 Task: For heading Calibri with Bold.  font size for heading24,  'Change the font style of data to'Bell MT.  and font size to 16,  Change the alignment of both headline & data to Align middle & Align Center.  In the sheet  Financial Tracking Spreadsheet
Action: Mouse moved to (118, 125)
Screenshot: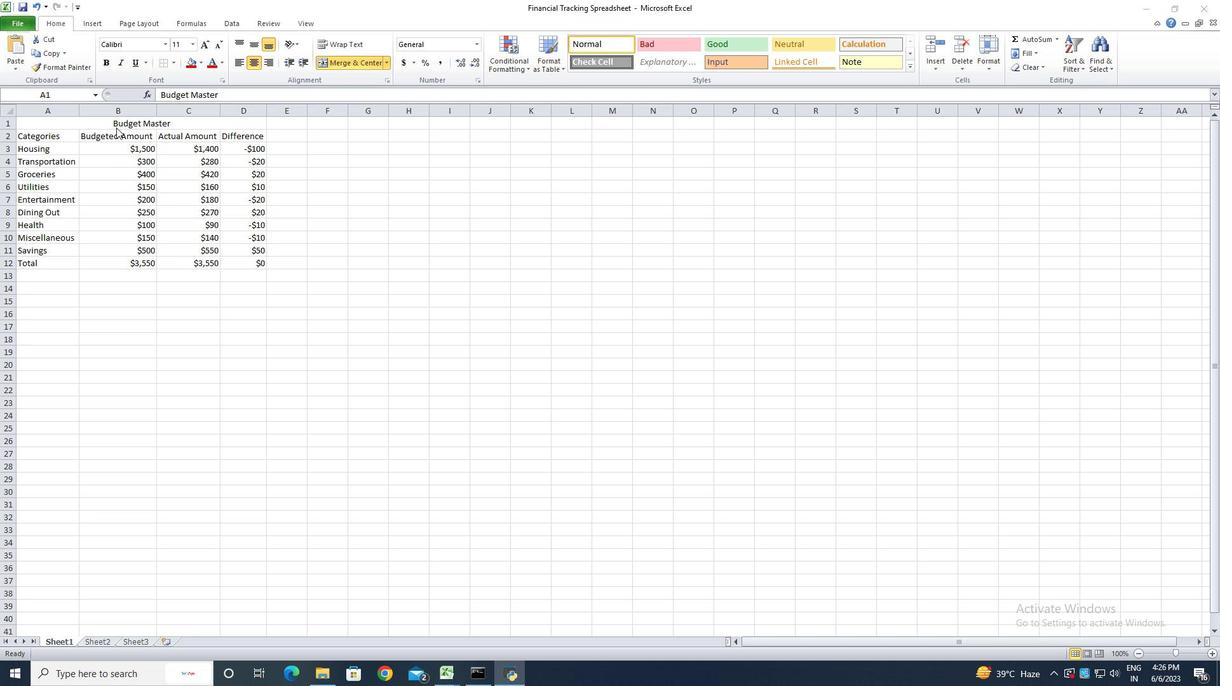 
Action: Mouse pressed left at (118, 125)
Screenshot: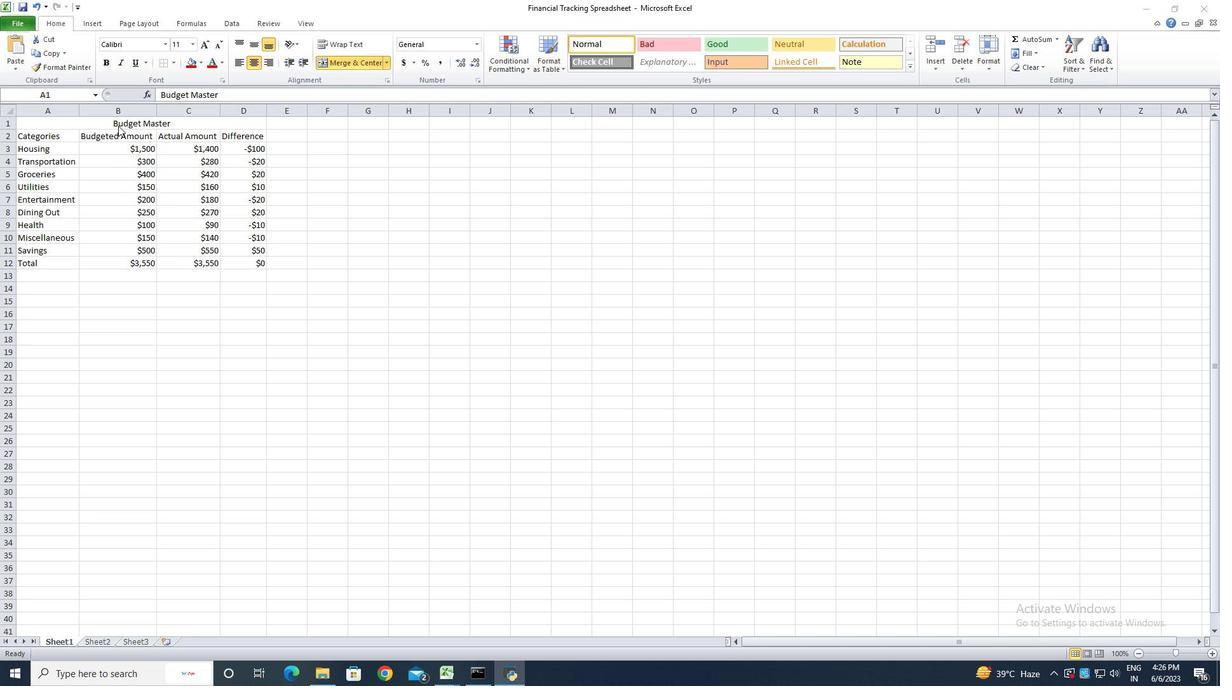 
Action: Mouse moved to (165, 42)
Screenshot: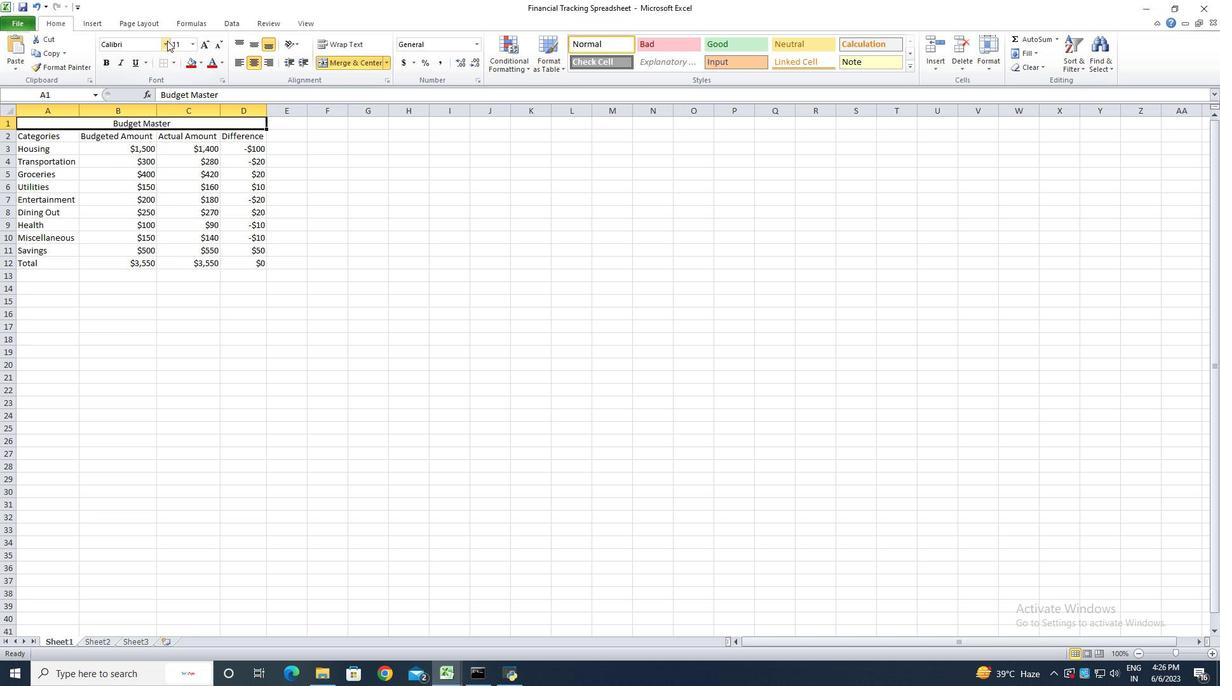 
Action: Mouse pressed left at (165, 42)
Screenshot: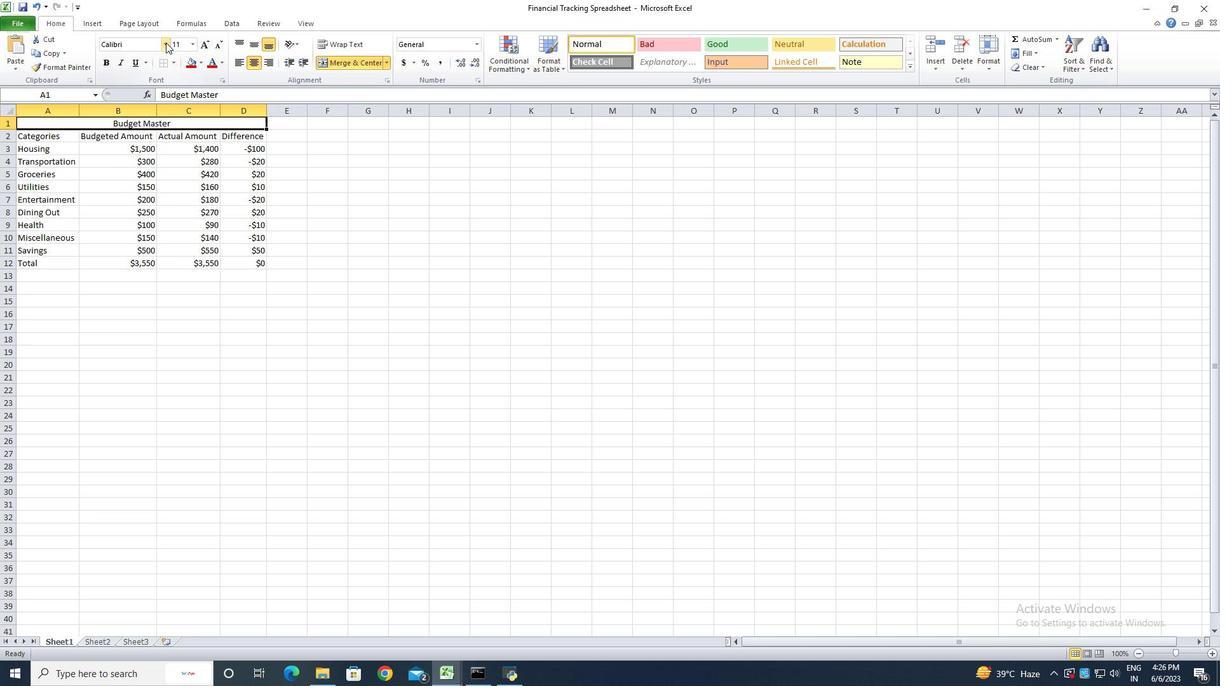 
Action: Mouse moved to (151, 87)
Screenshot: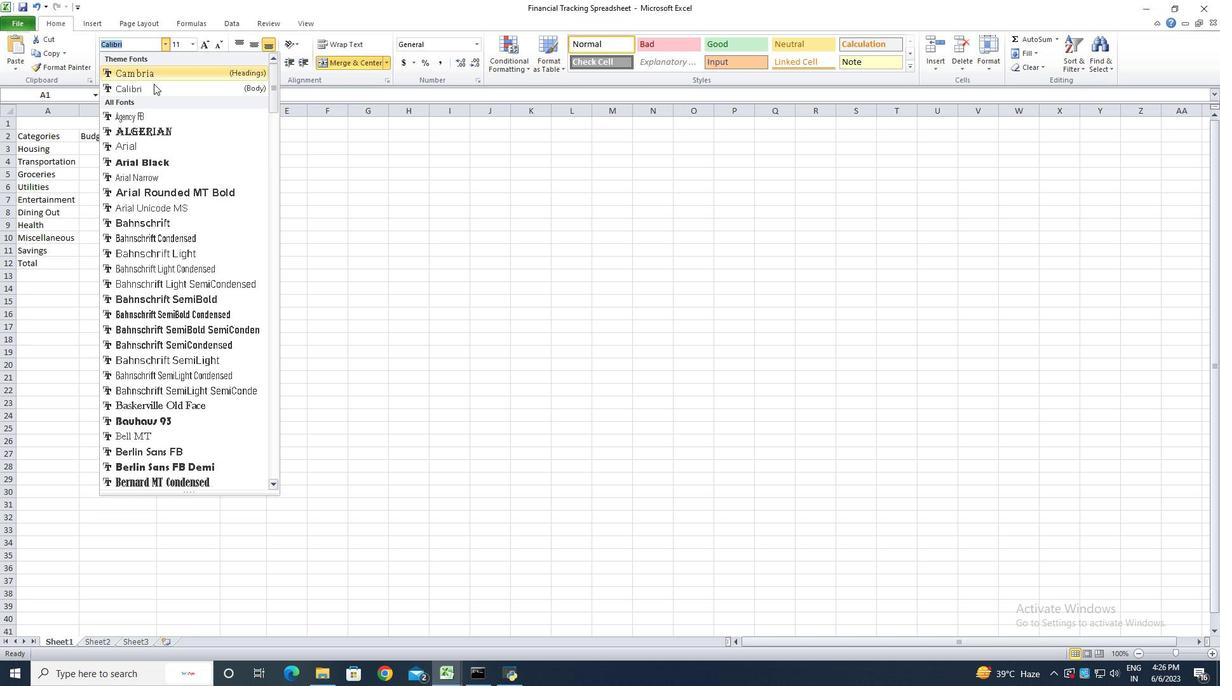 
Action: Mouse pressed left at (151, 87)
Screenshot: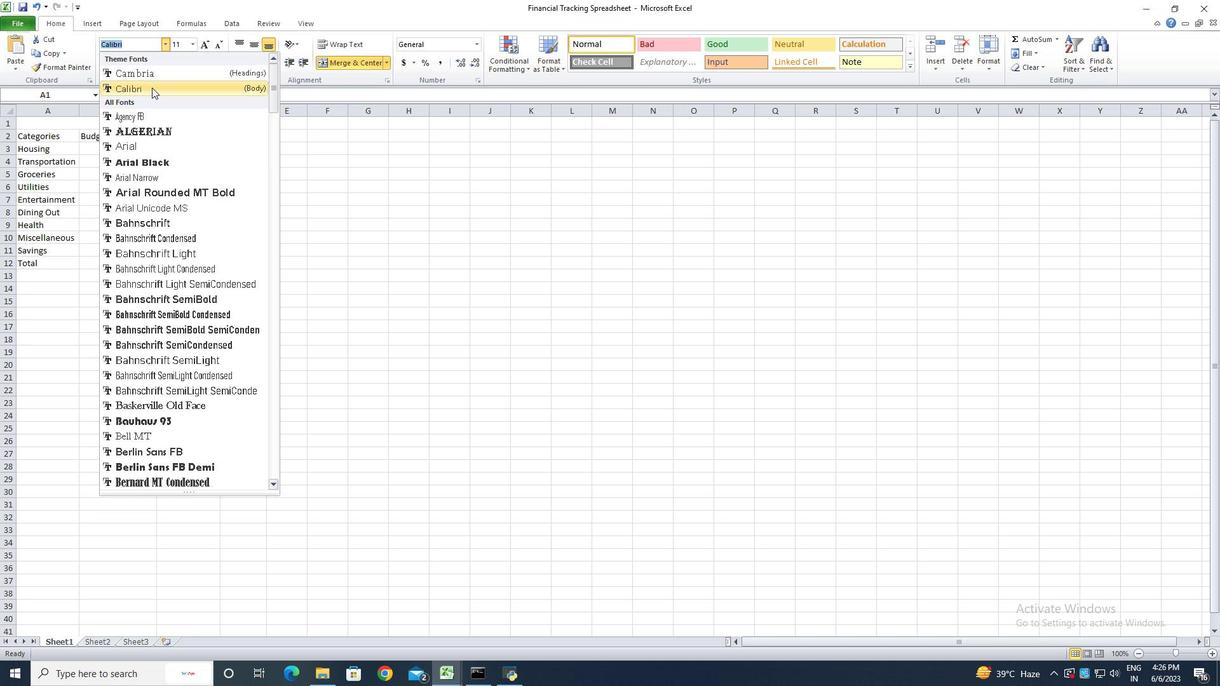 
Action: Mouse moved to (107, 65)
Screenshot: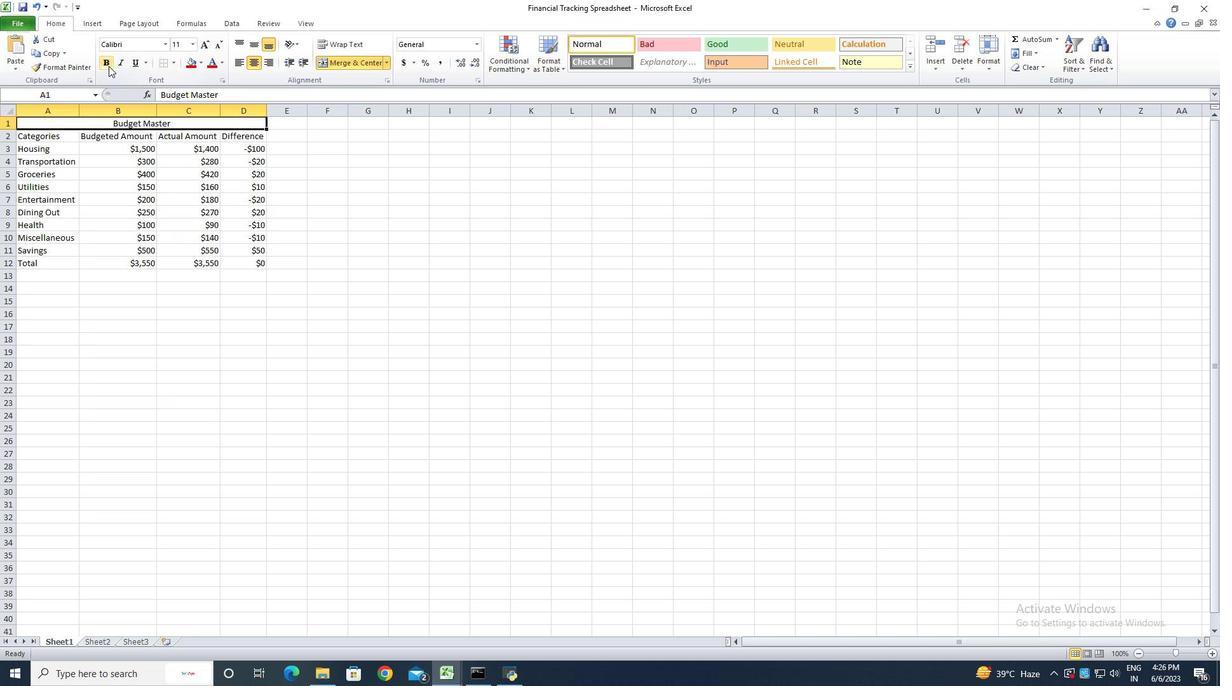 
Action: Mouse pressed left at (107, 65)
Screenshot: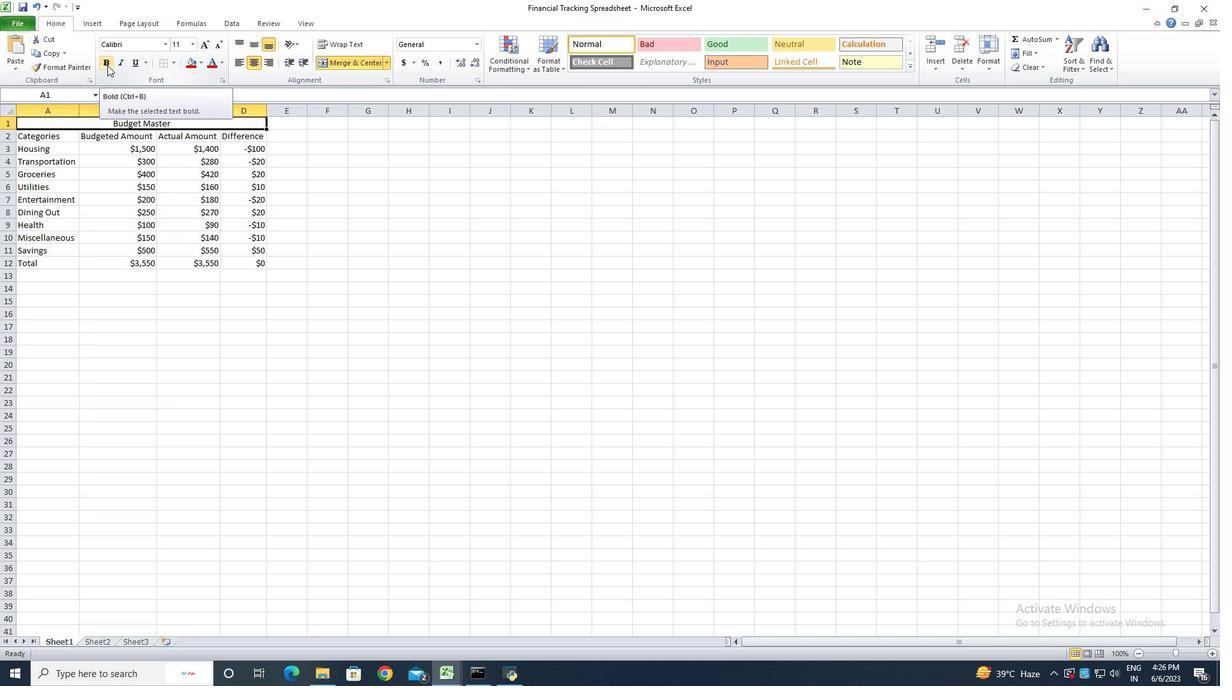 
Action: Mouse moved to (205, 44)
Screenshot: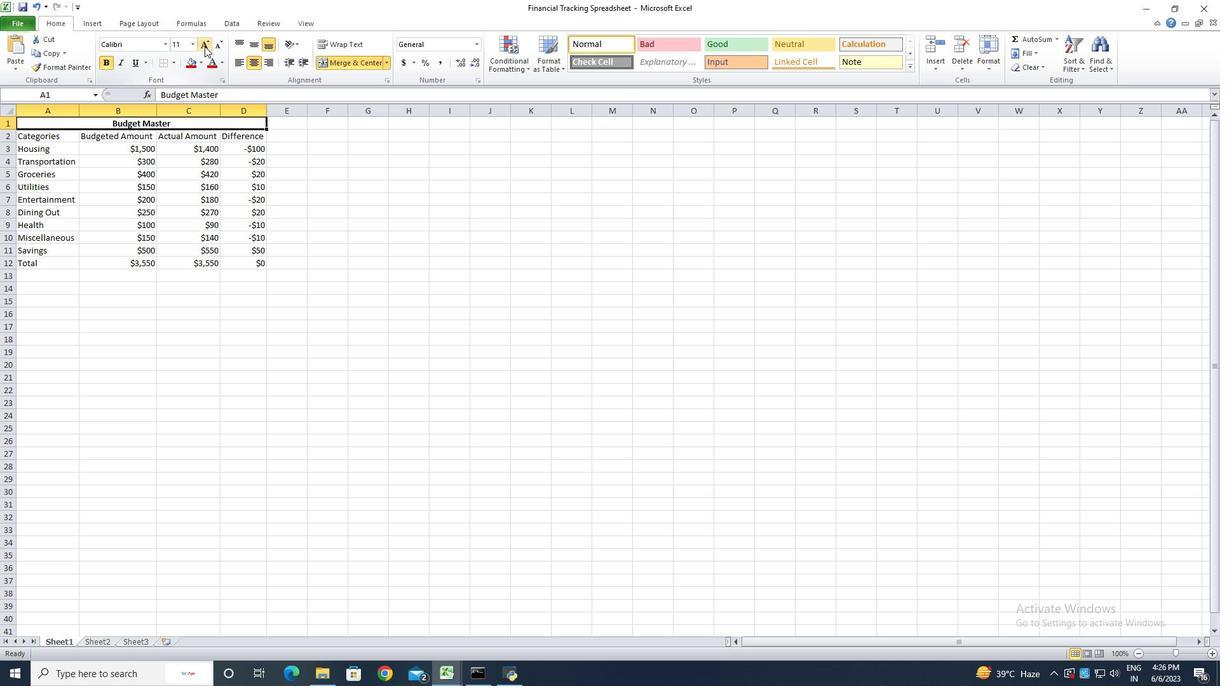 
Action: Mouse pressed left at (205, 44)
Screenshot: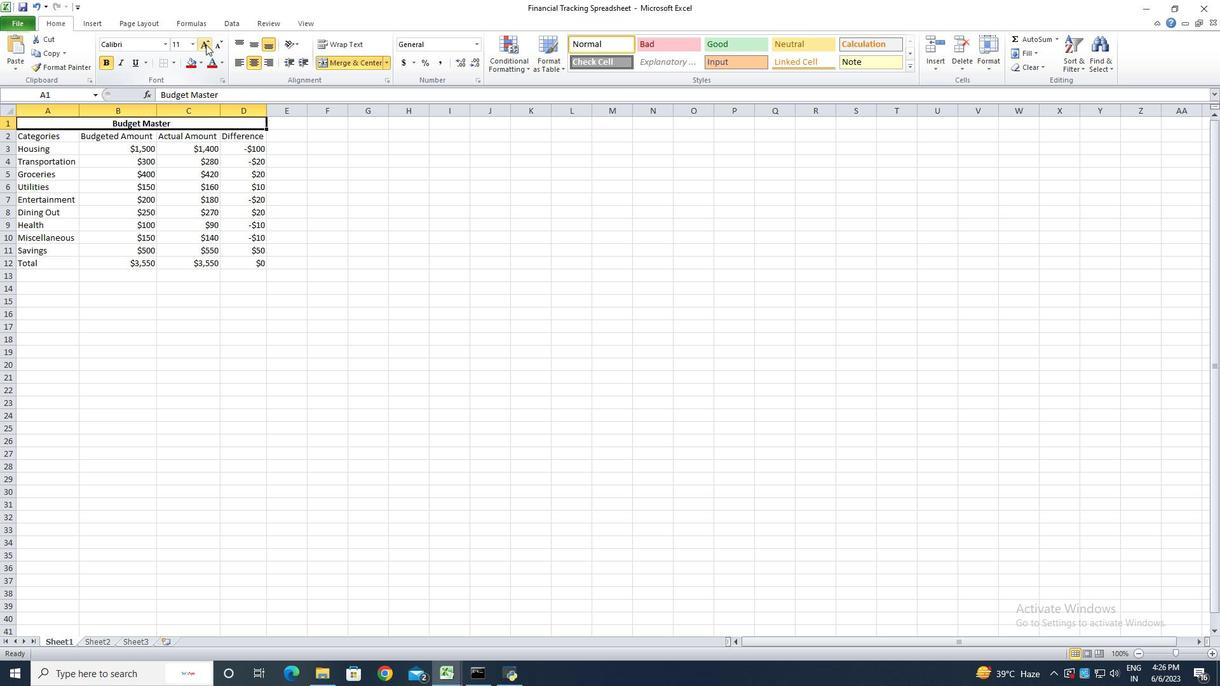 
Action: Mouse pressed left at (205, 44)
Screenshot: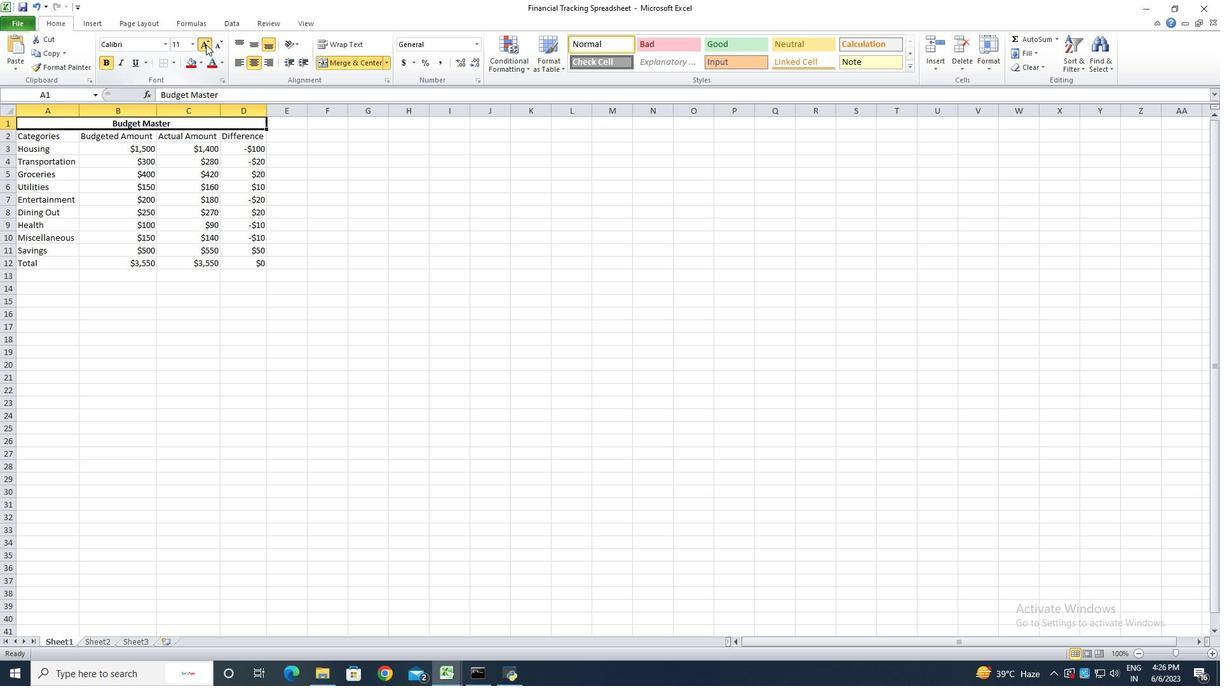 
Action: Mouse pressed left at (205, 44)
Screenshot: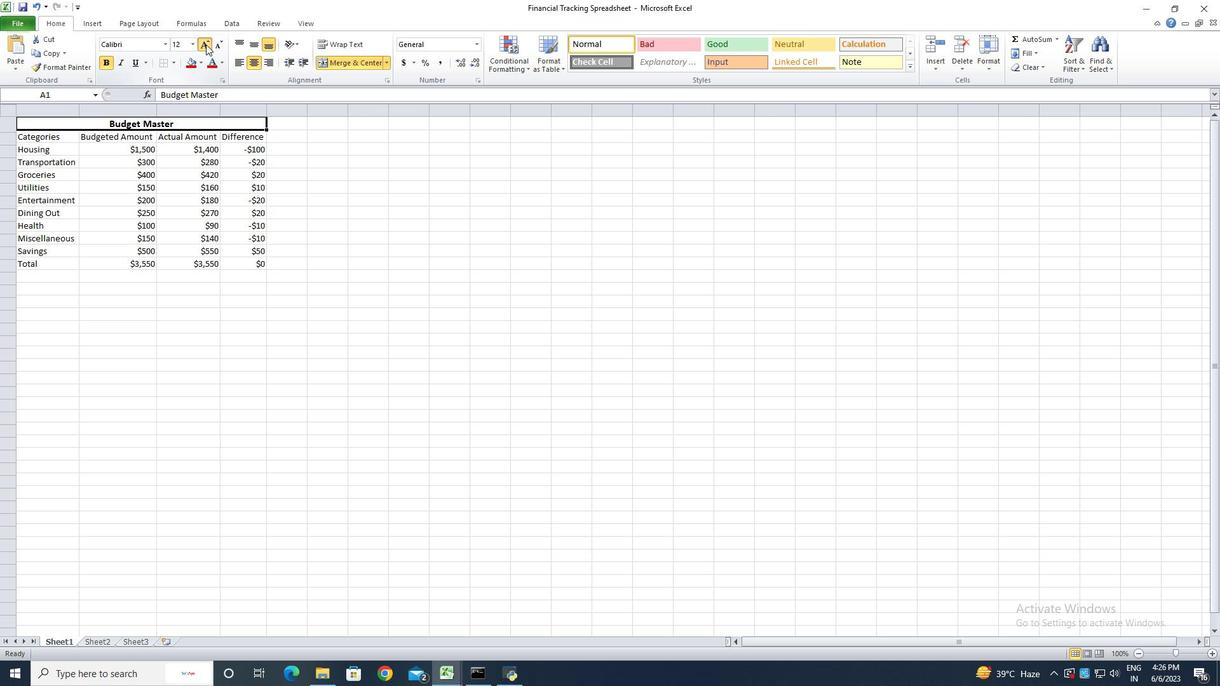 
Action: Mouse moved to (206, 43)
Screenshot: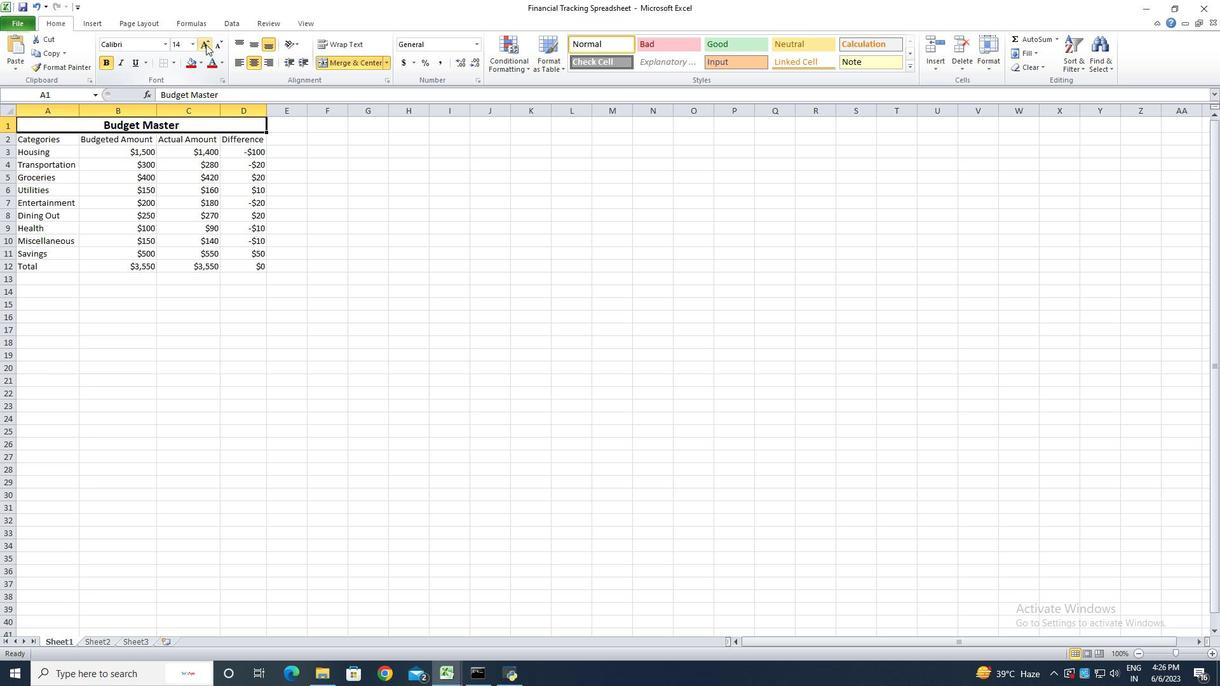 
Action: Mouse pressed left at (206, 43)
Screenshot: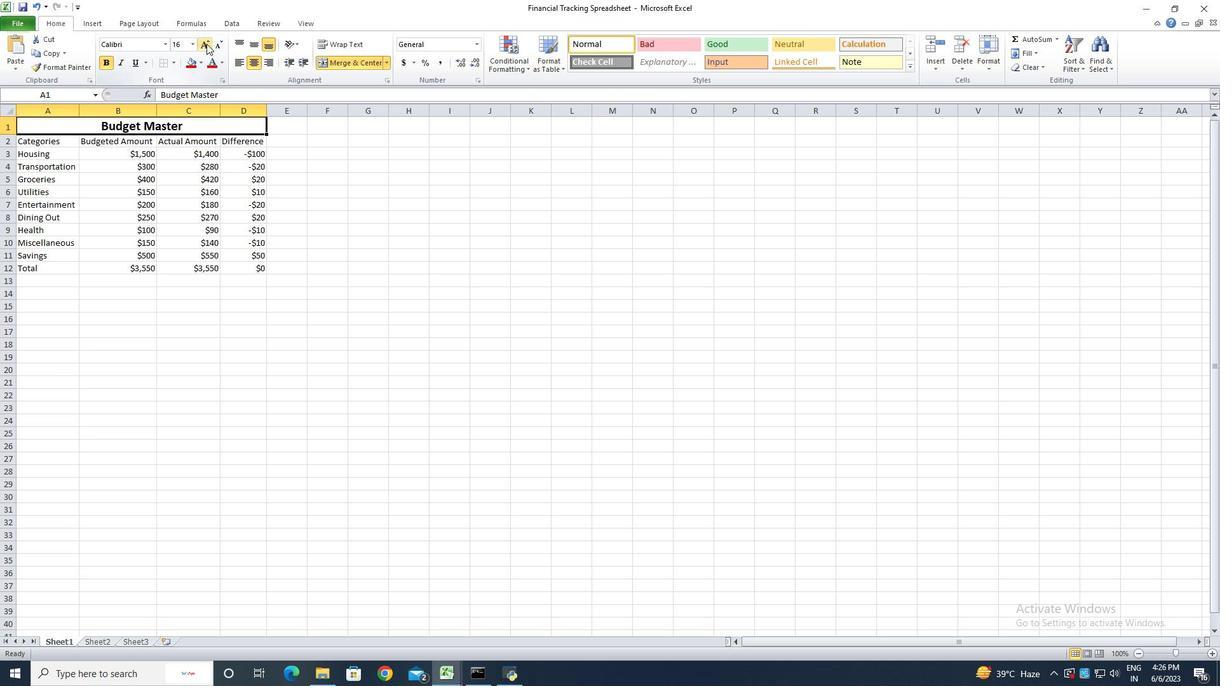 
Action: Mouse pressed left at (206, 43)
Screenshot: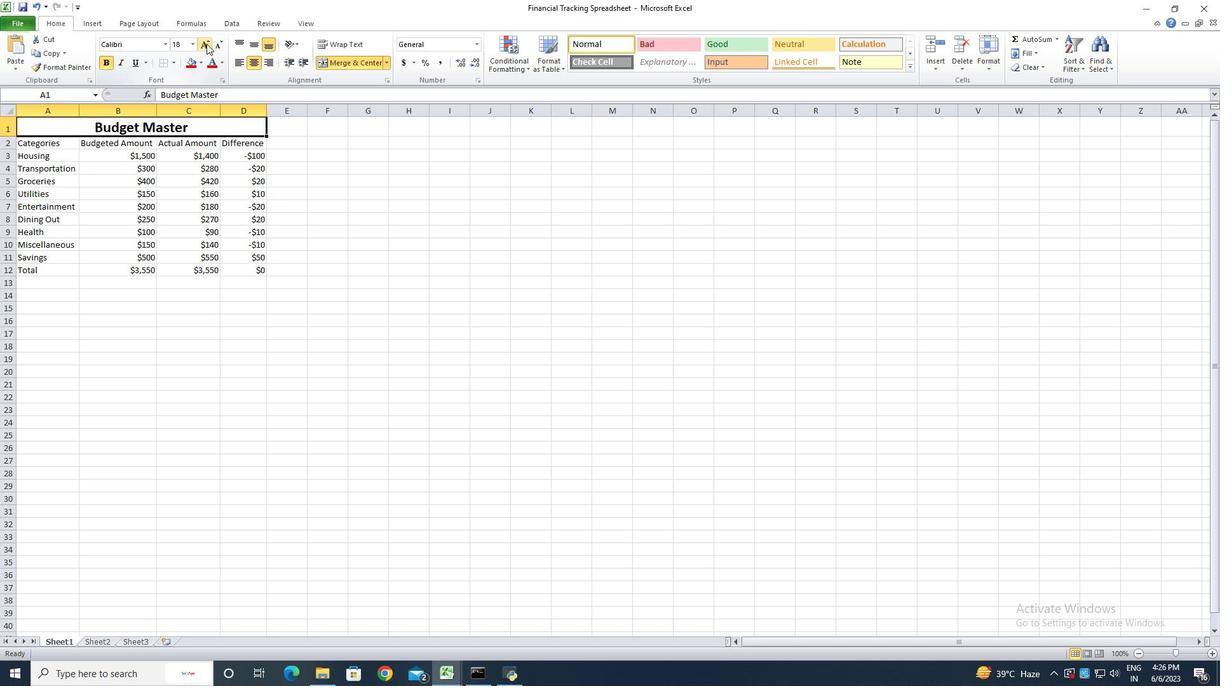 
Action: Mouse pressed left at (206, 43)
Screenshot: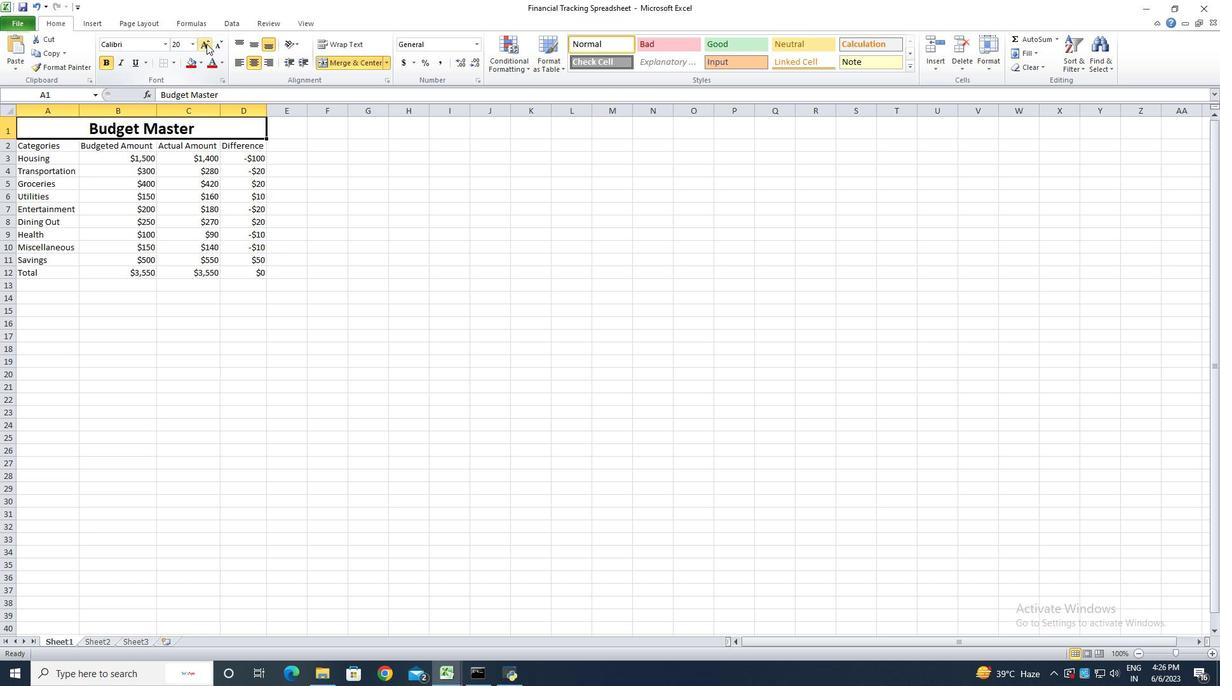 
Action: Mouse pressed left at (206, 43)
Screenshot: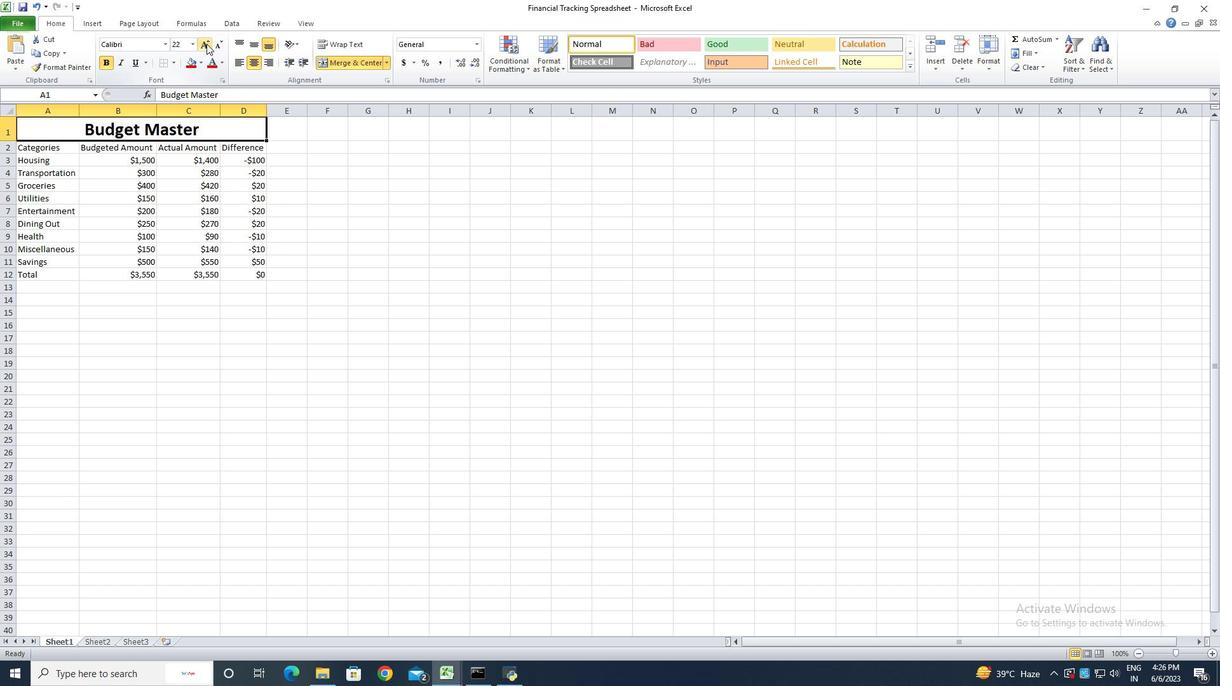 
Action: Mouse moved to (45, 151)
Screenshot: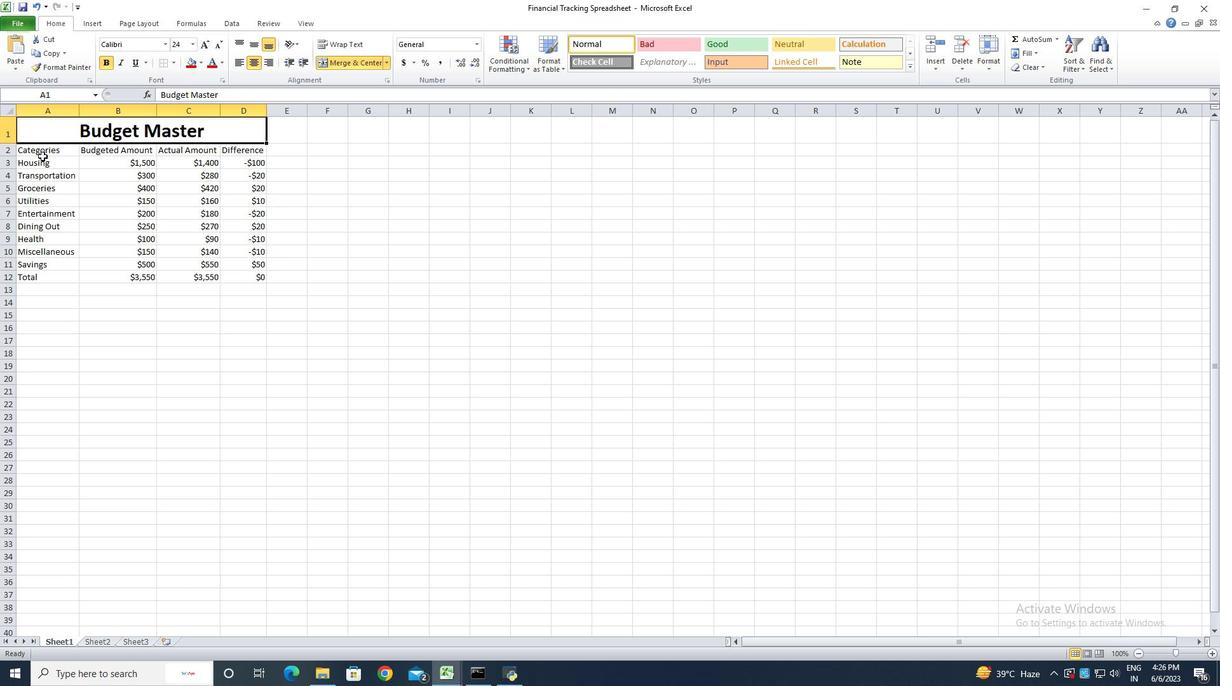 
Action: Mouse pressed left at (45, 151)
Screenshot: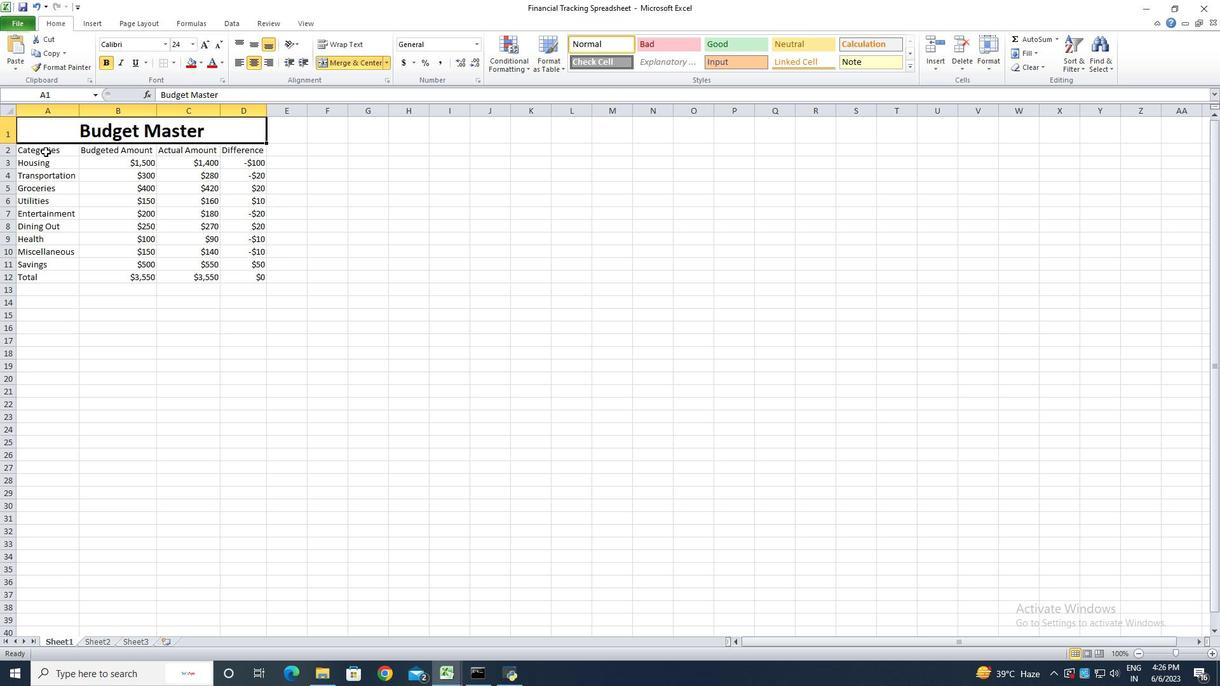 
Action: Mouse moved to (162, 44)
Screenshot: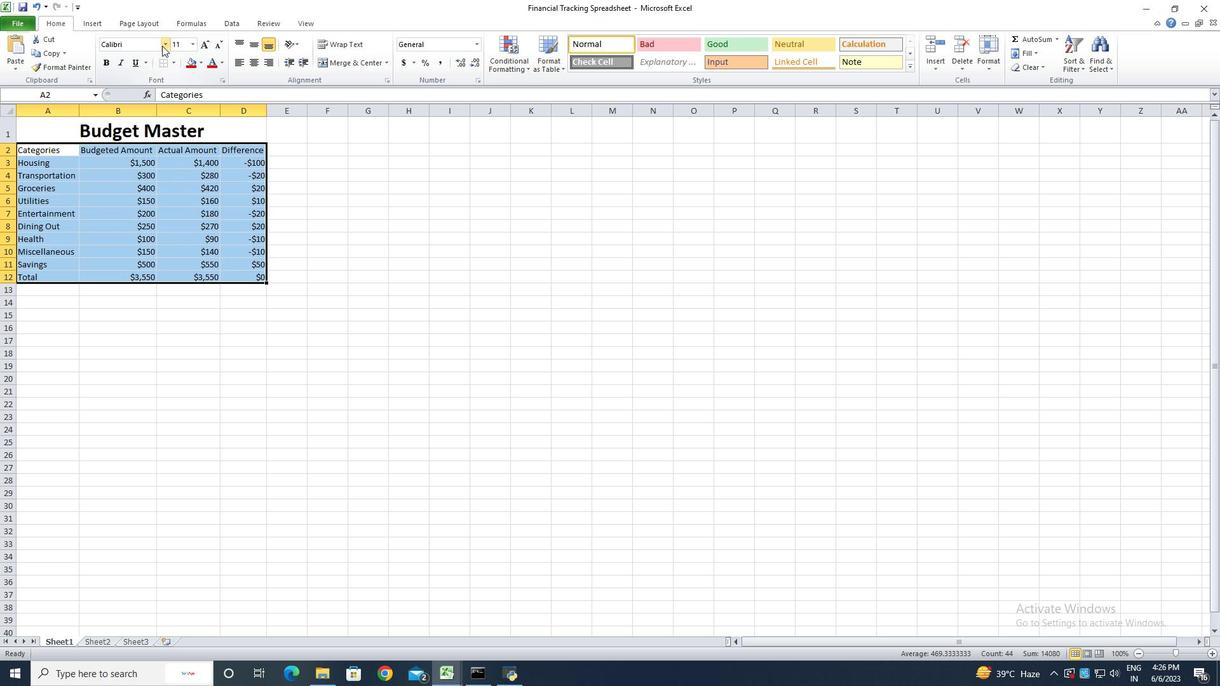 
Action: Mouse pressed left at (162, 44)
Screenshot: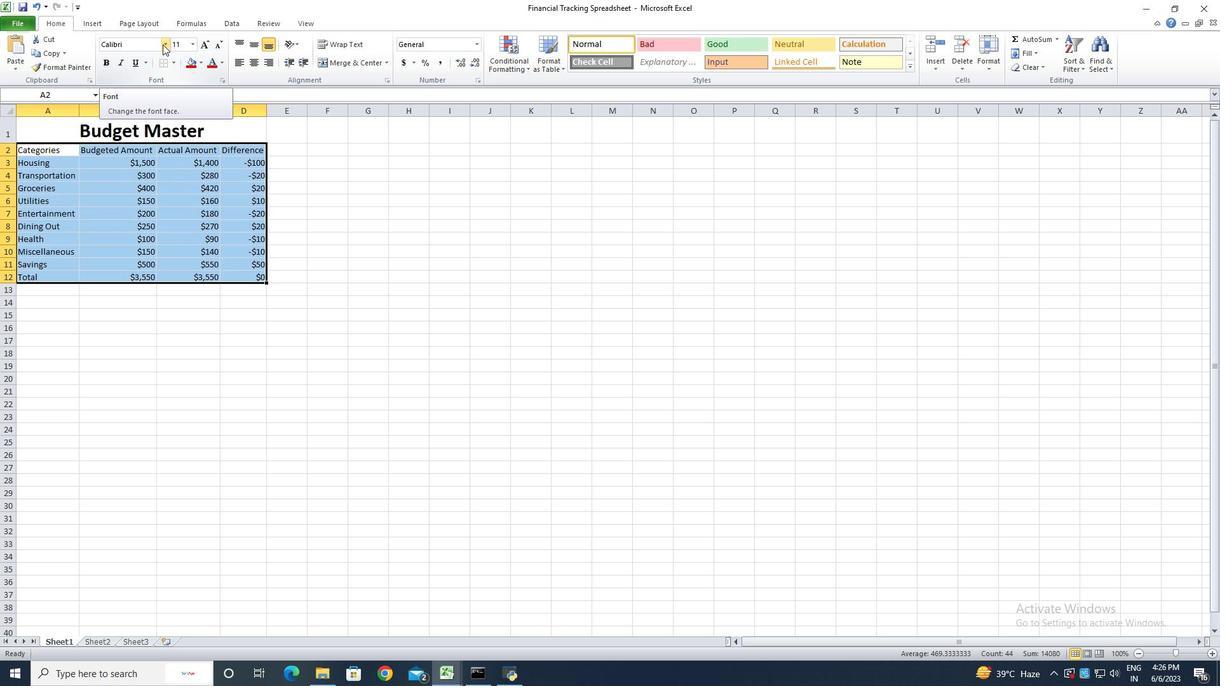 
Action: Mouse moved to (156, 439)
Screenshot: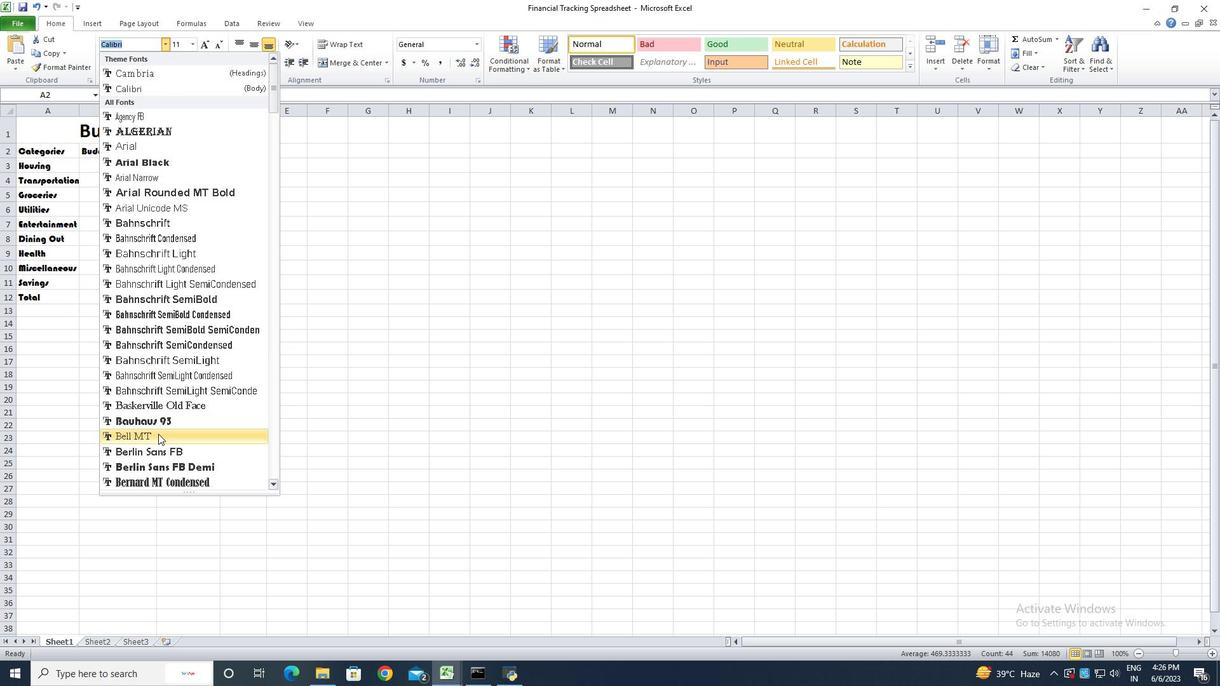 
Action: Mouse pressed left at (156, 439)
Screenshot: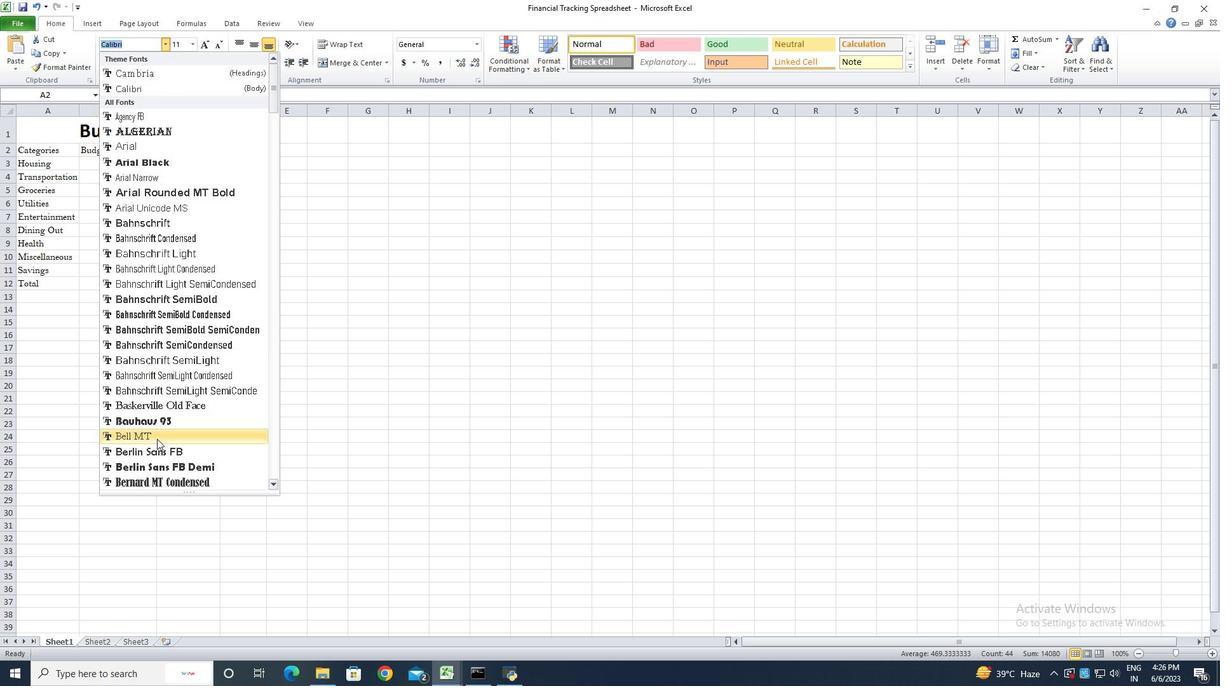 
Action: Mouse moved to (205, 47)
Screenshot: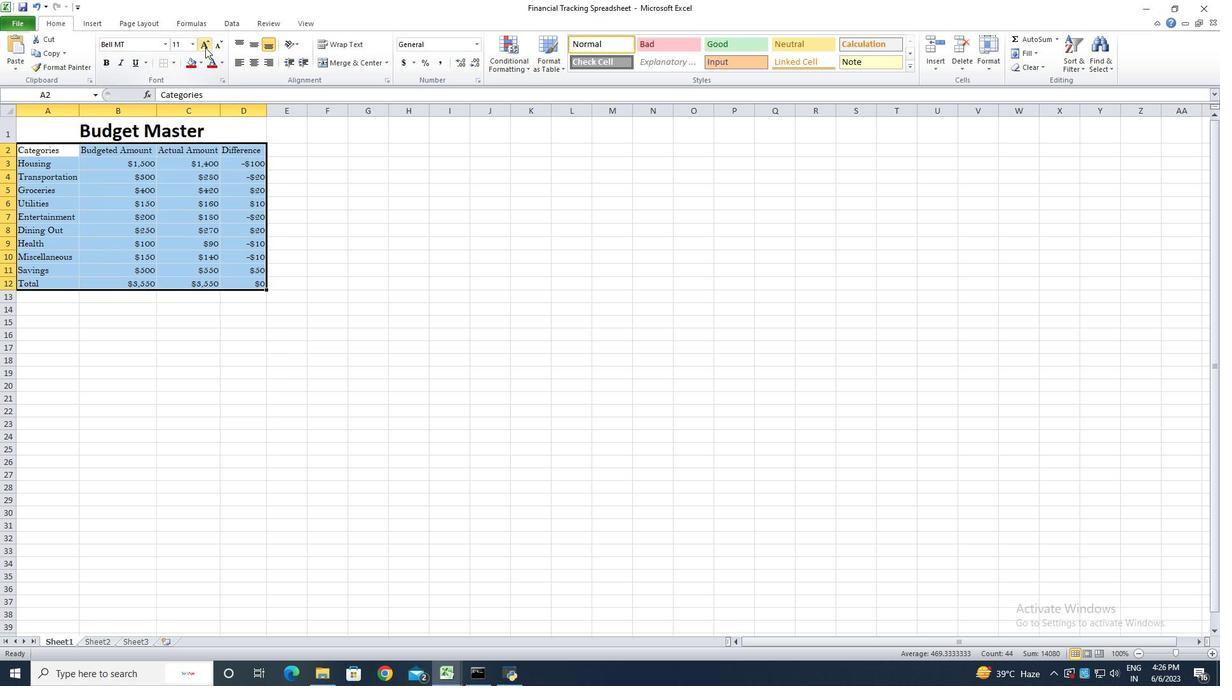 
Action: Mouse pressed left at (205, 47)
Screenshot: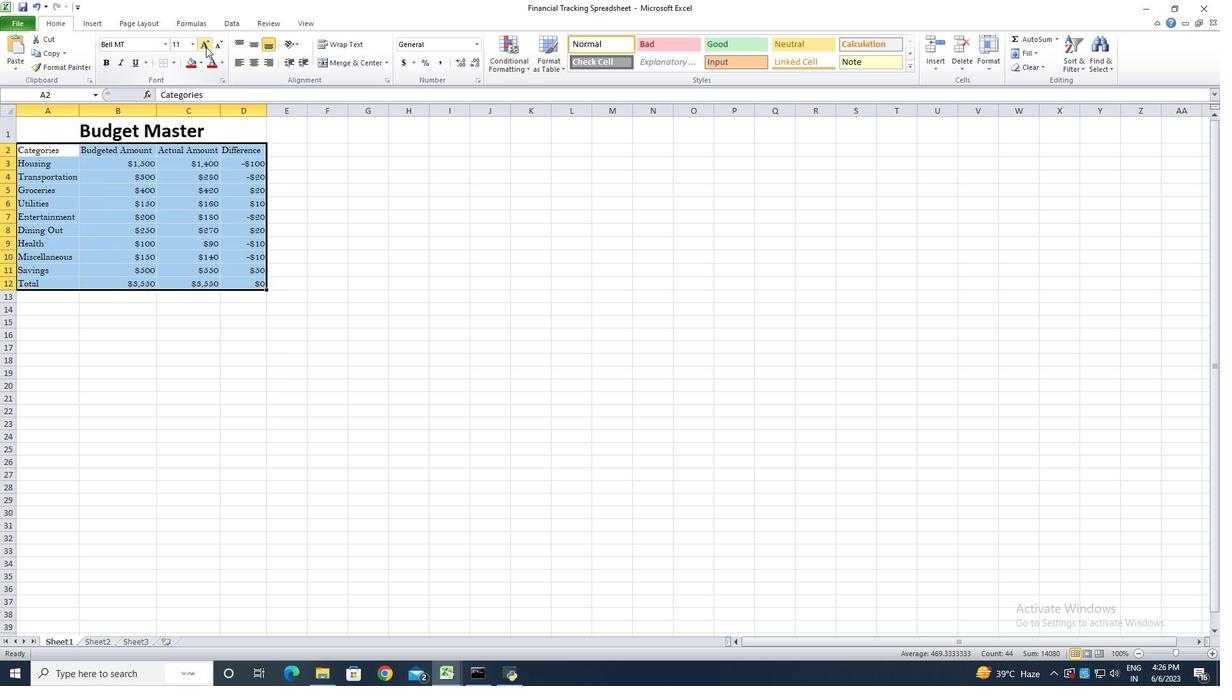 
Action: Mouse pressed left at (205, 47)
Screenshot: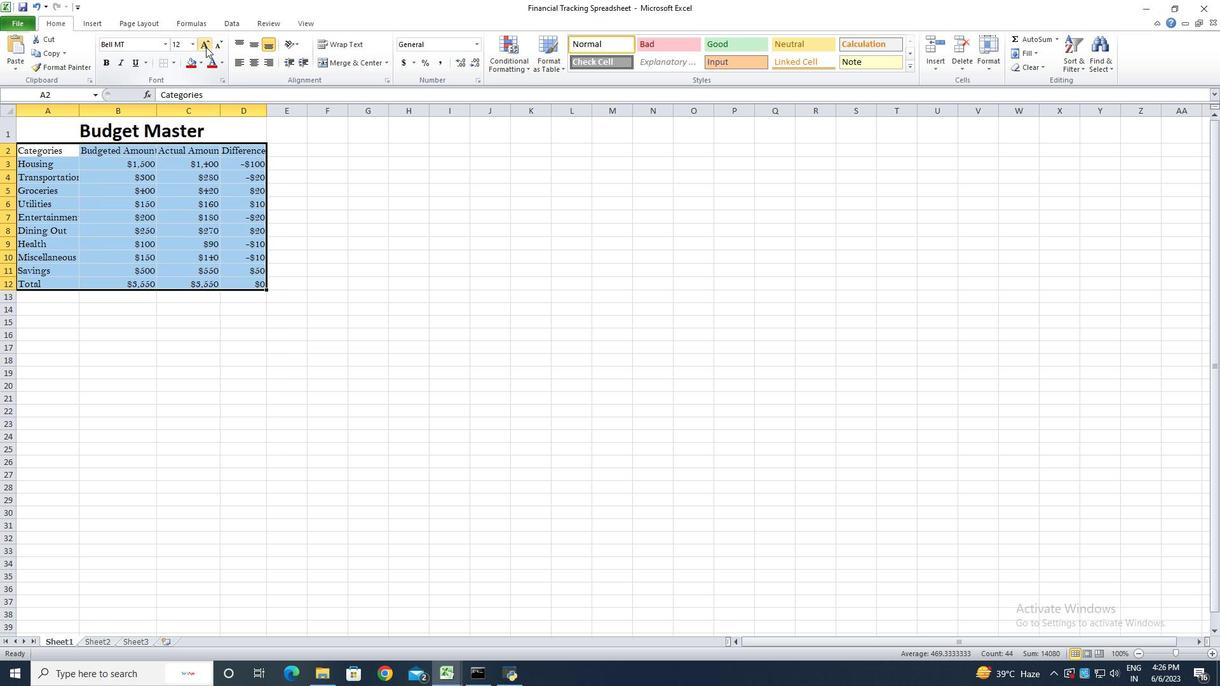 
Action: Mouse pressed left at (205, 47)
Screenshot: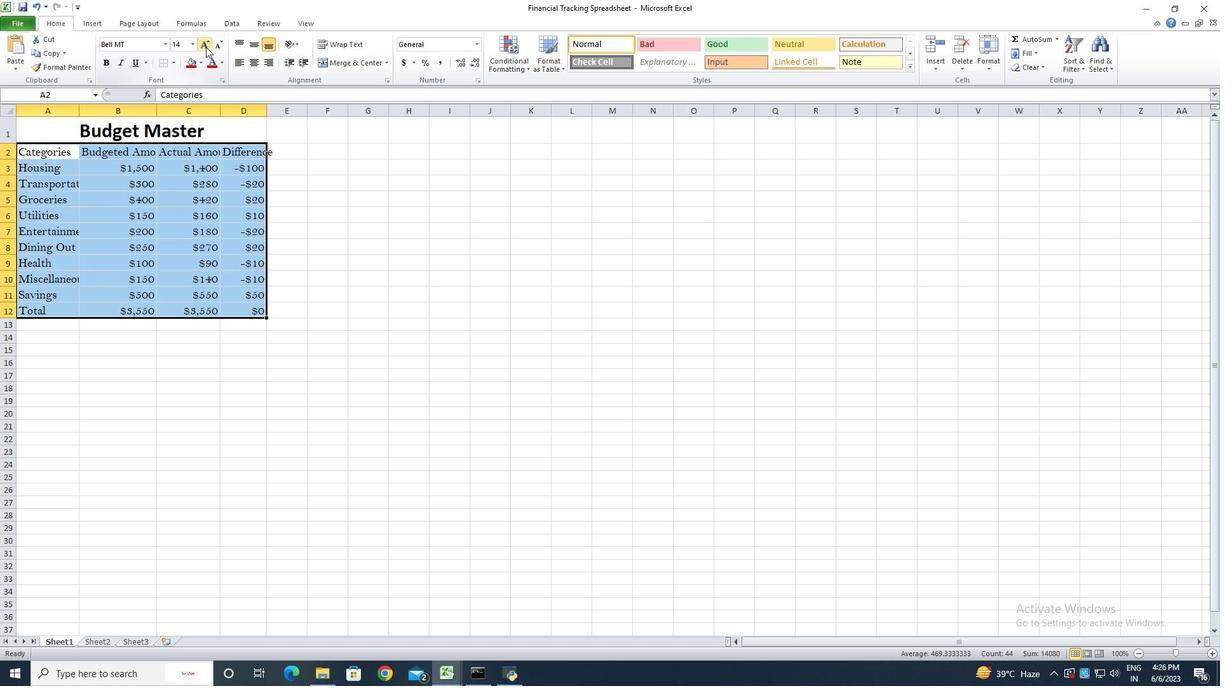 
Action: Mouse moved to (92, 390)
Screenshot: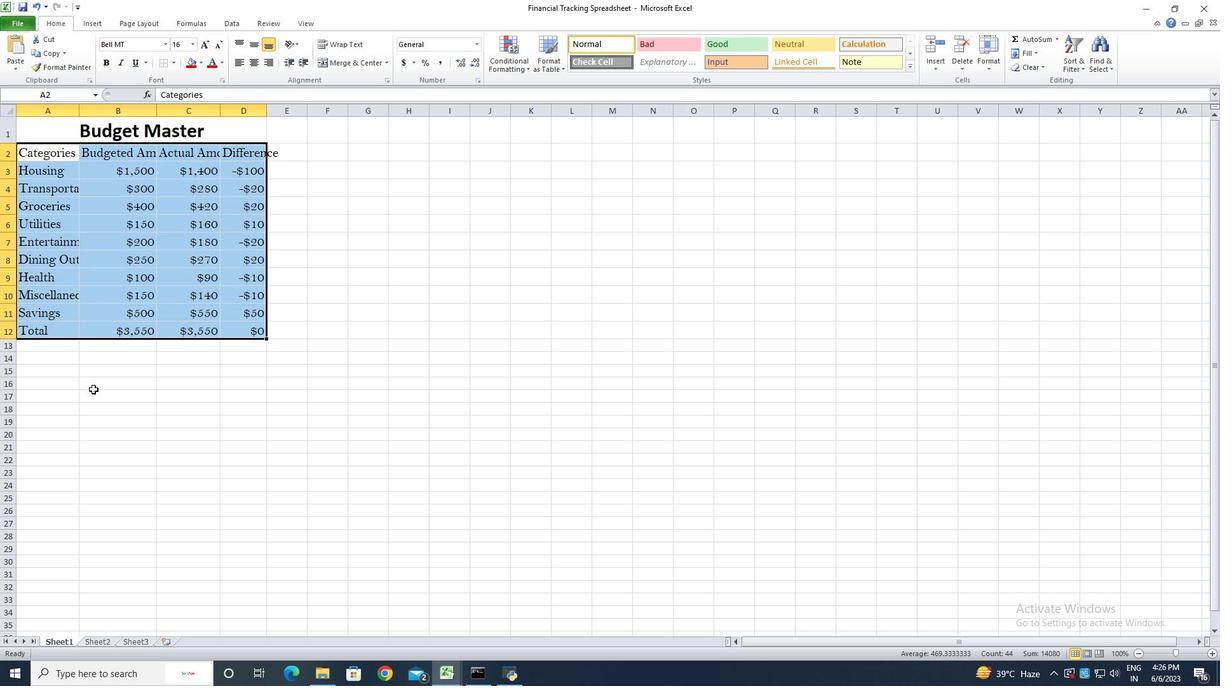 
Action: Mouse pressed left at (92, 390)
Screenshot: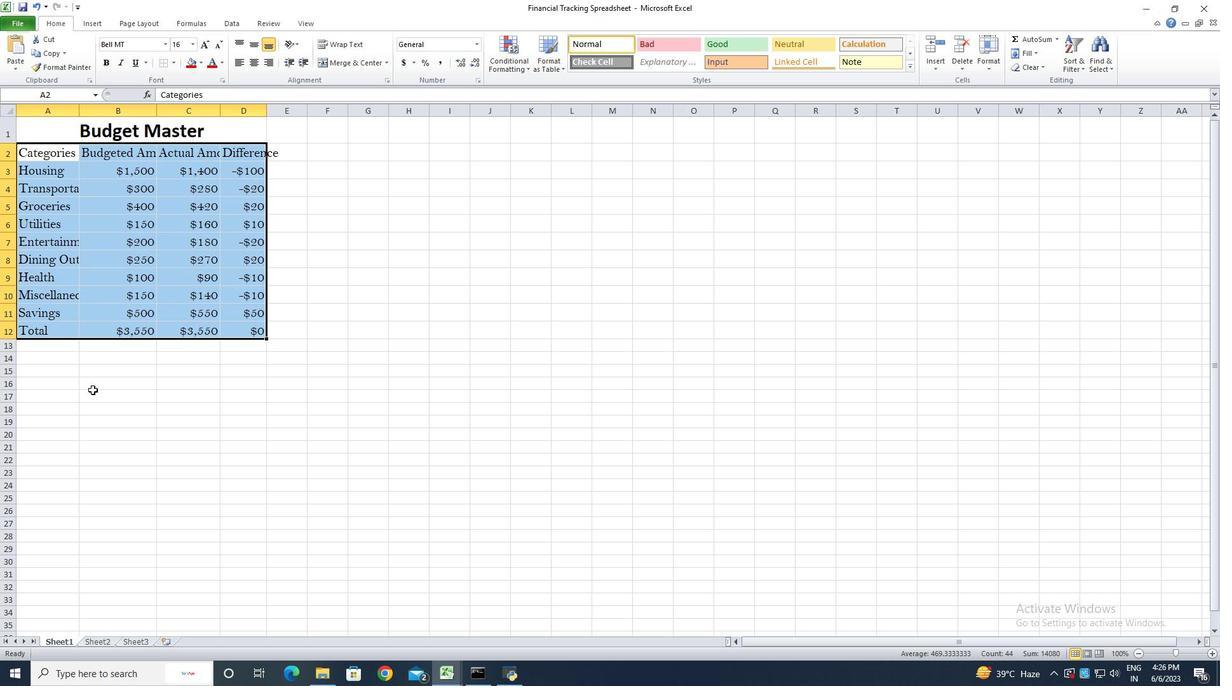 
Action: Mouse moved to (79, 115)
Screenshot: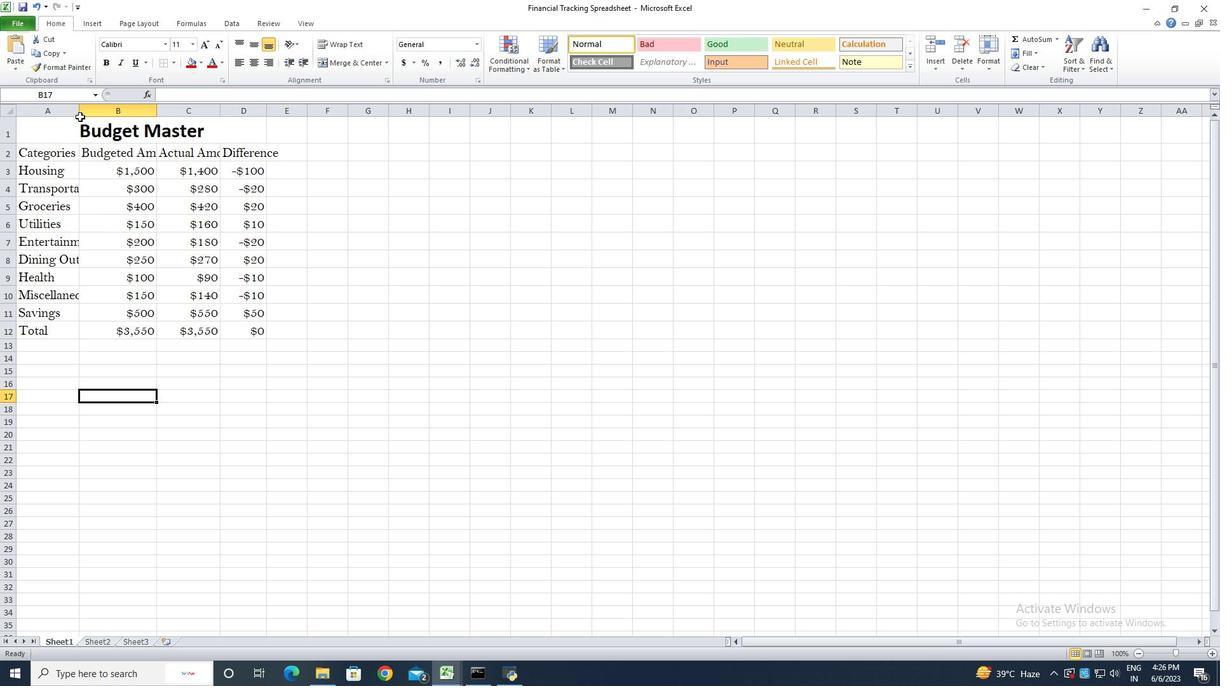 
Action: Mouse pressed left at (79, 115)
Screenshot: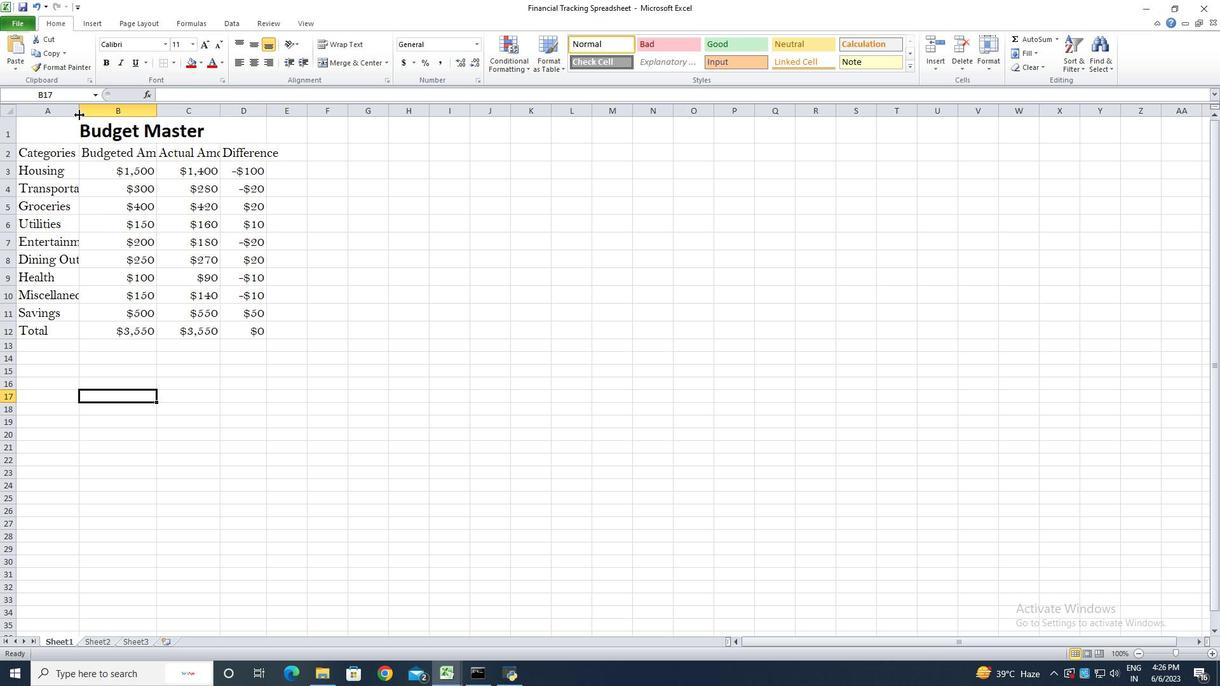 
Action: Mouse pressed left at (79, 115)
Screenshot: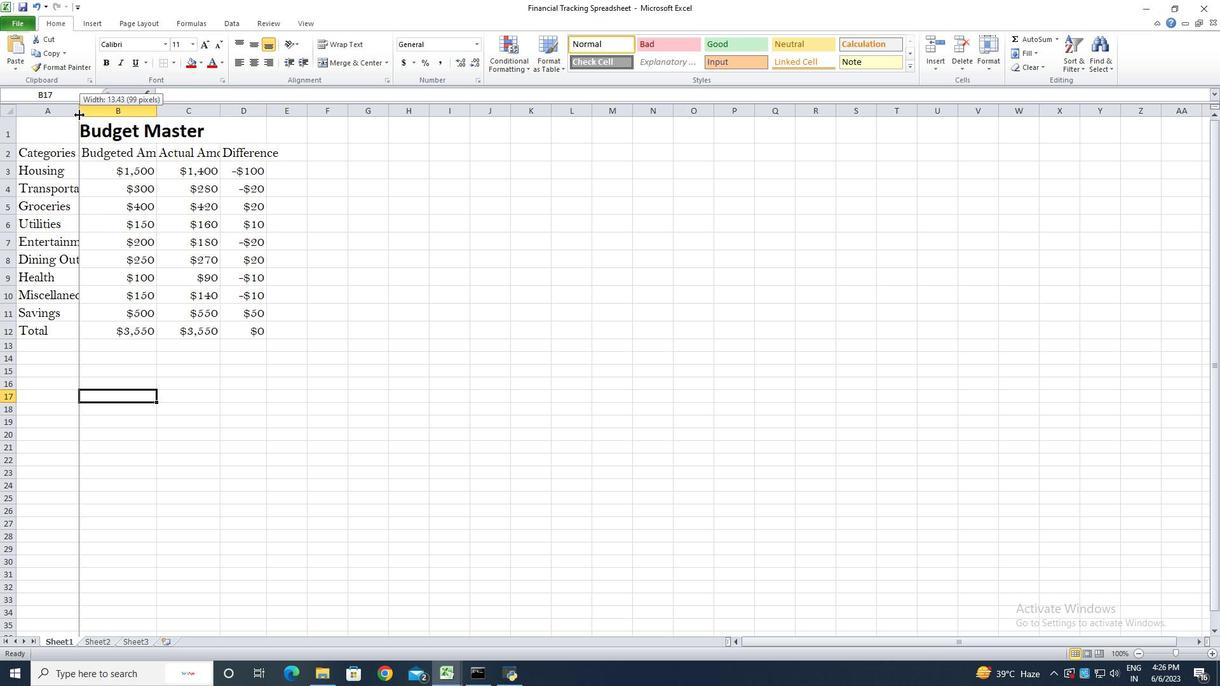 
Action: Mouse moved to (179, 112)
Screenshot: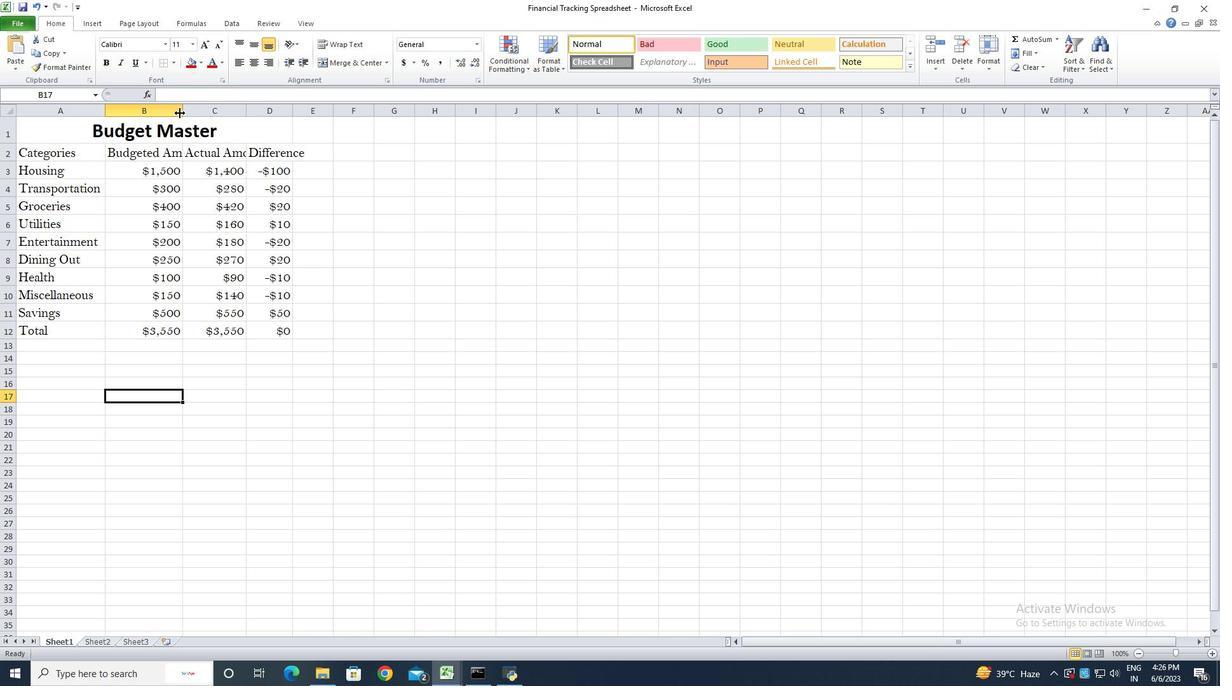 
Action: Mouse pressed left at (179, 112)
Screenshot: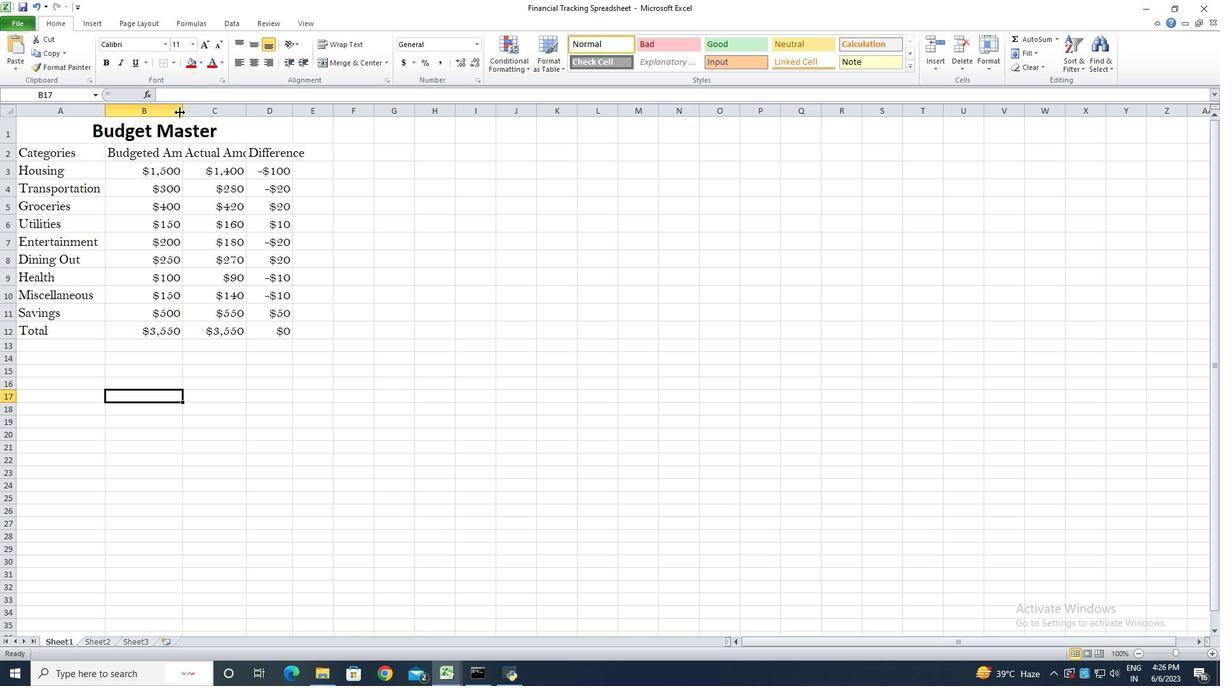 
Action: Mouse pressed left at (179, 112)
Screenshot: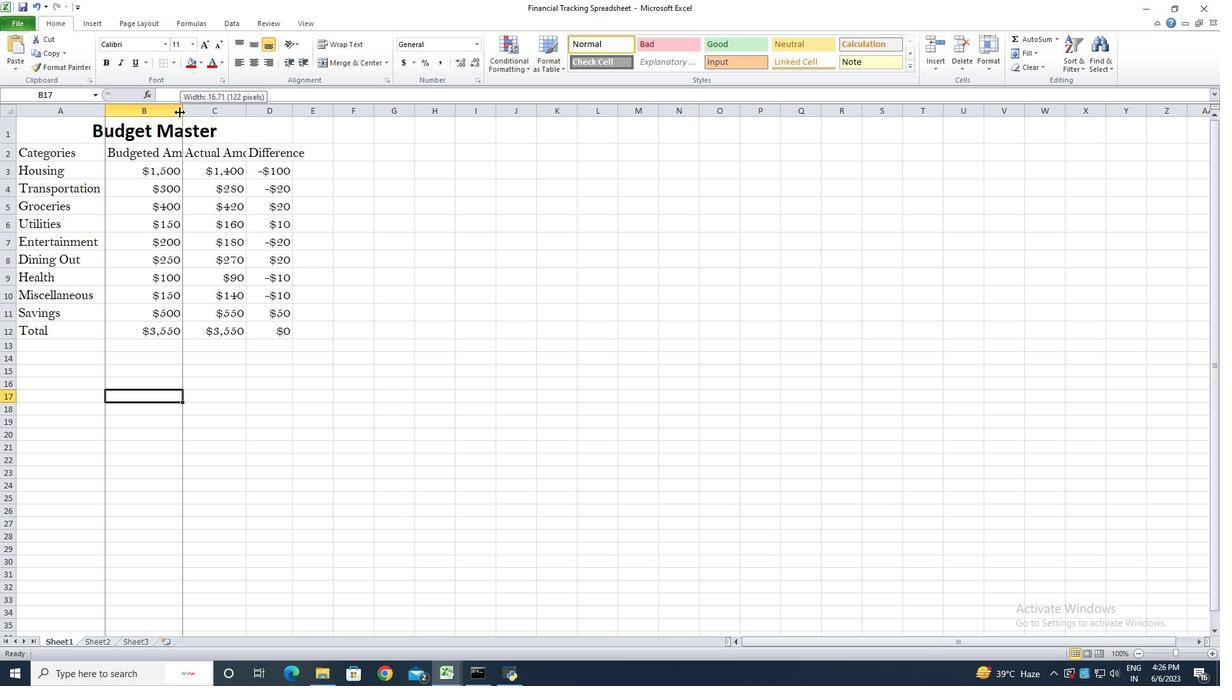 
Action: Mouse moved to (277, 116)
Screenshot: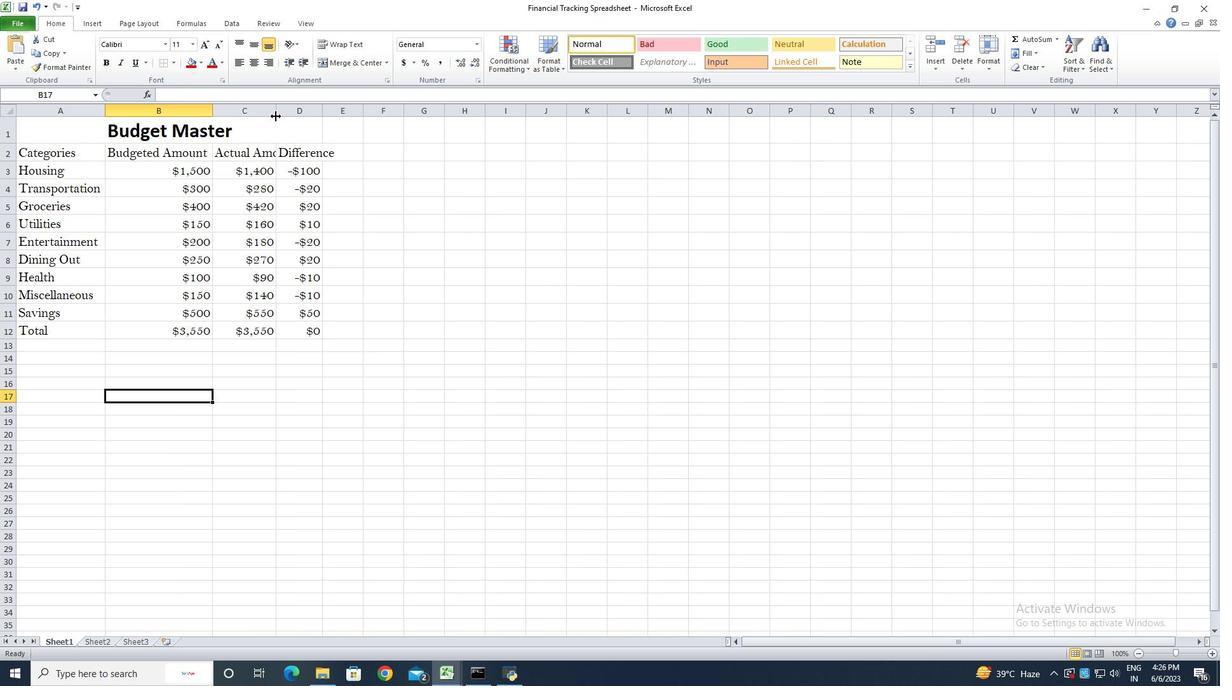 
Action: Mouse pressed left at (277, 116)
Screenshot: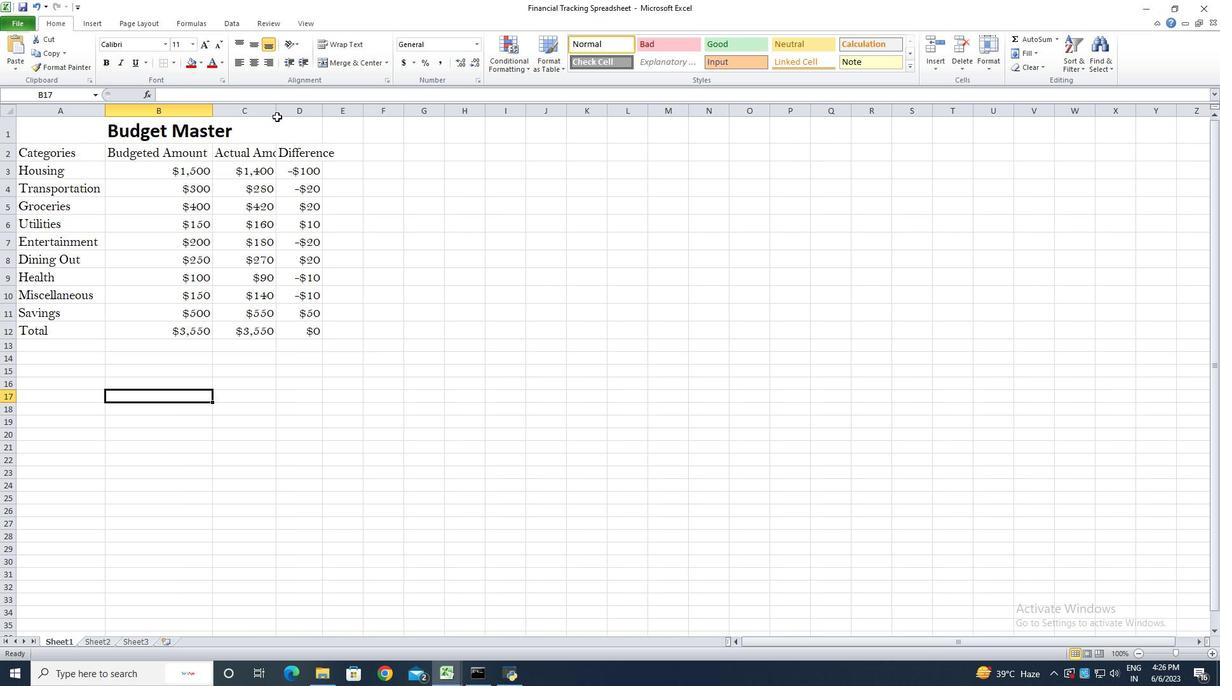 
Action: Mouse moved to (277, 113)
Screenshot: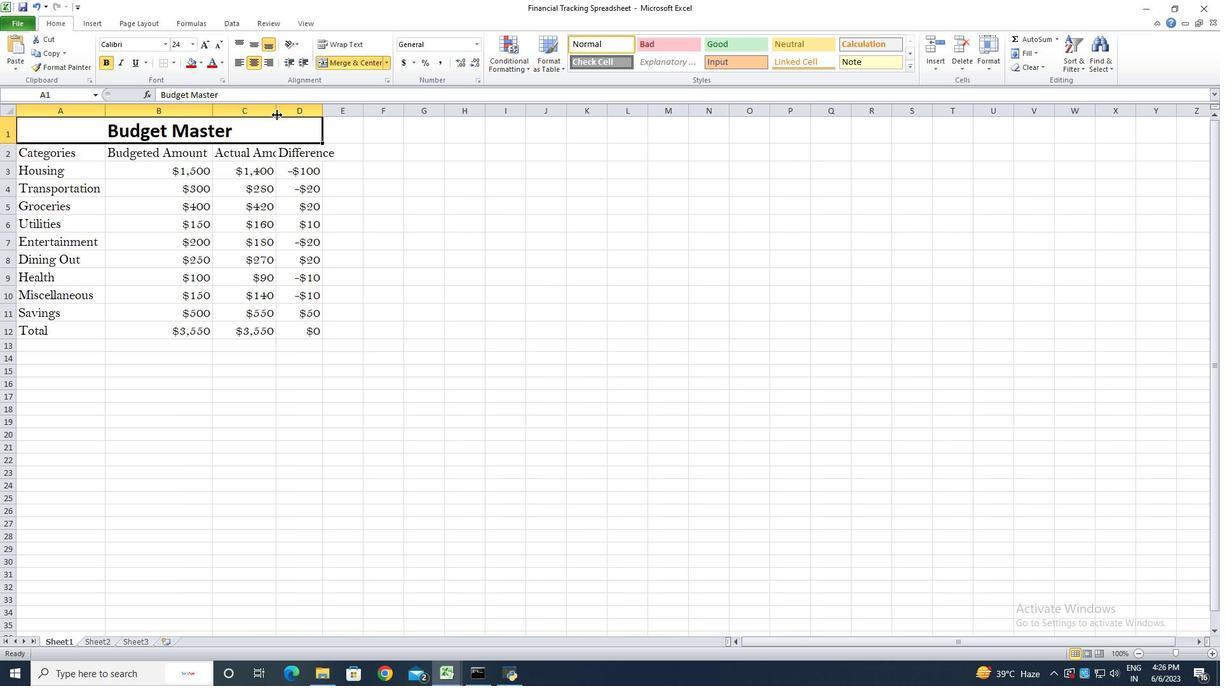 
Action: Mouse pressed left at (277, 113)
Screenshot: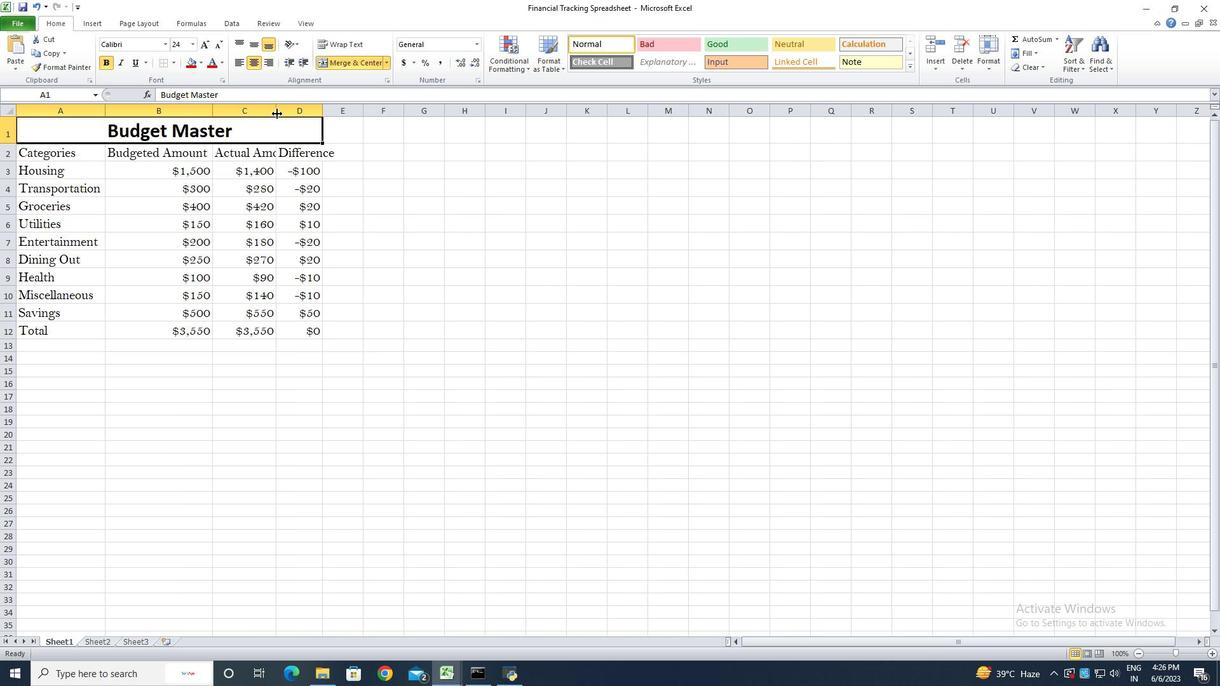 
Action: Mouse pressed left at (277, 113)
Screenshot: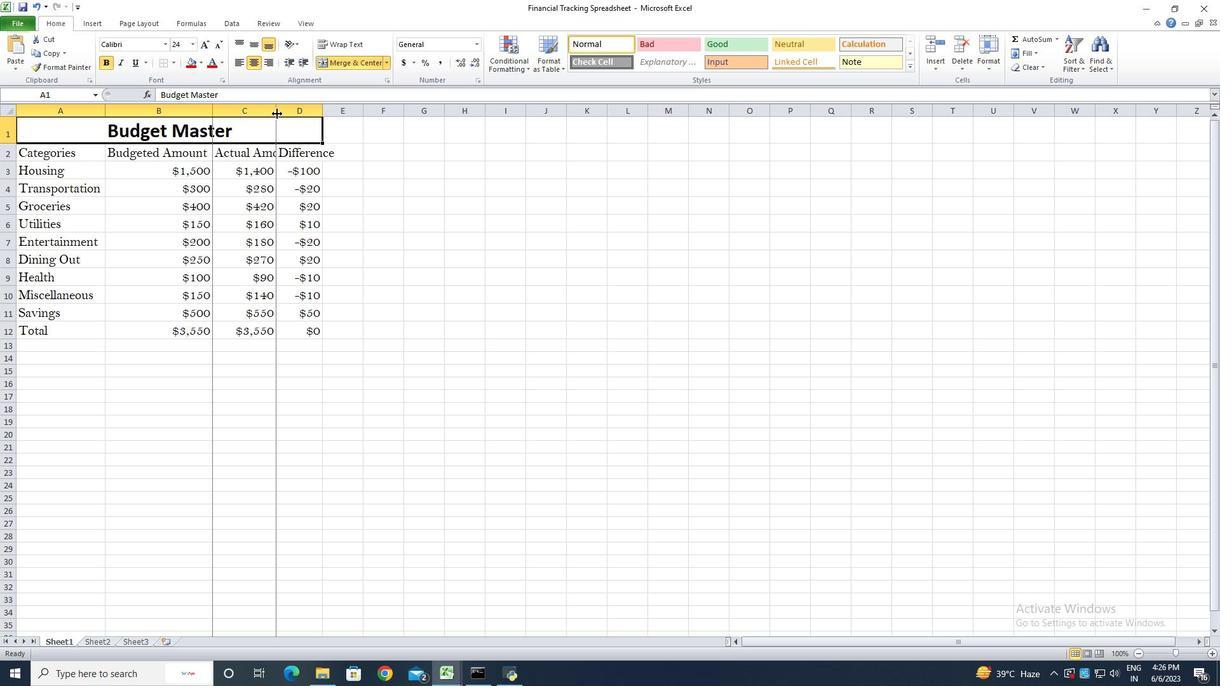 
Action: Mouse moved to (388, 117)
Screenshot: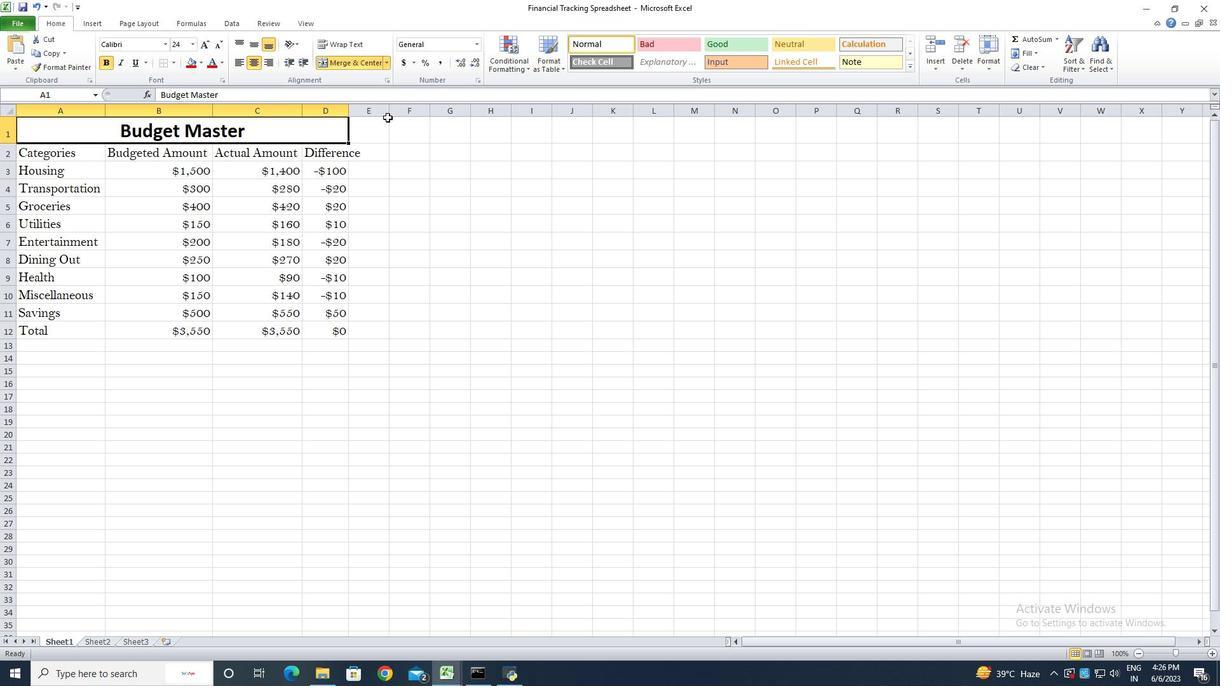 
Action: Mouse pressed left at (388, 117)
Screenshot: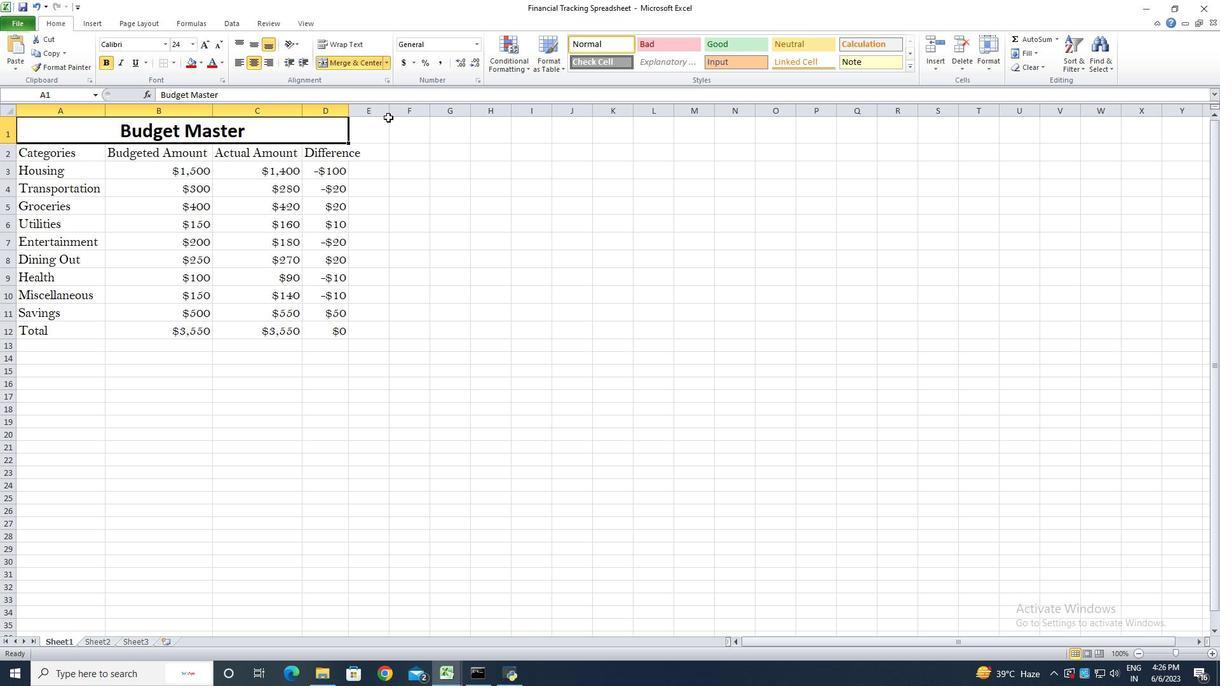 
Action: Mouse pressed left at (388, 117)
Screenshot: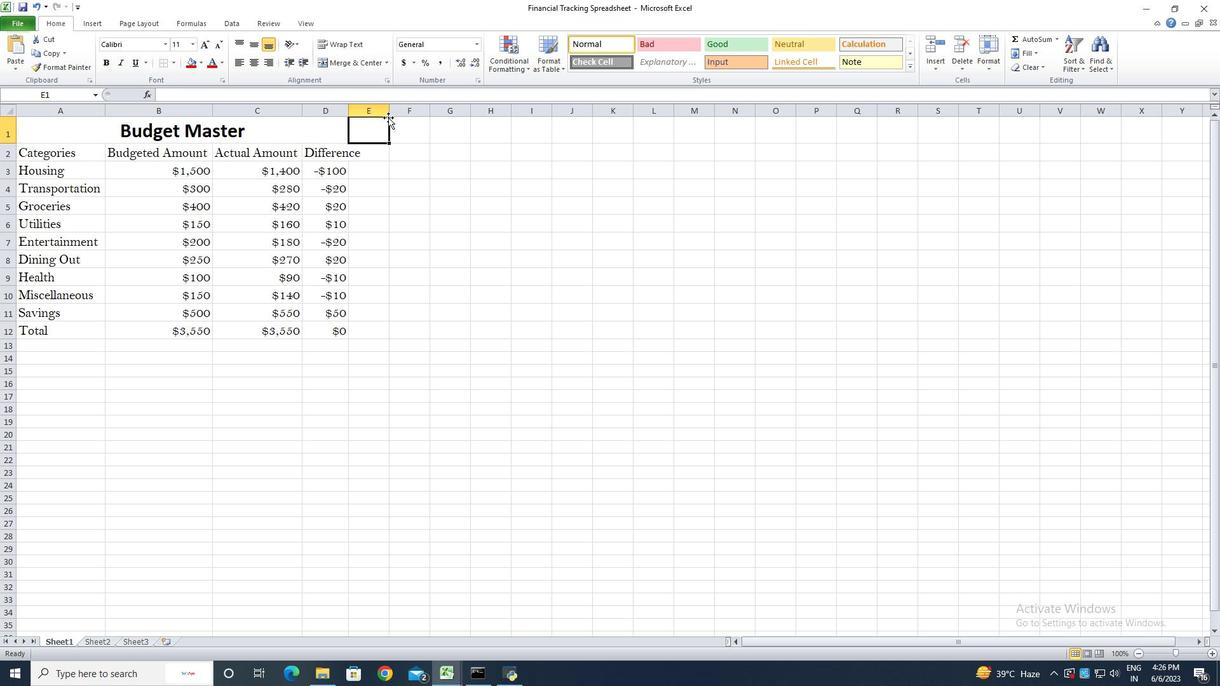 
Action: Mouse moved to (388, 113)
Screenshot: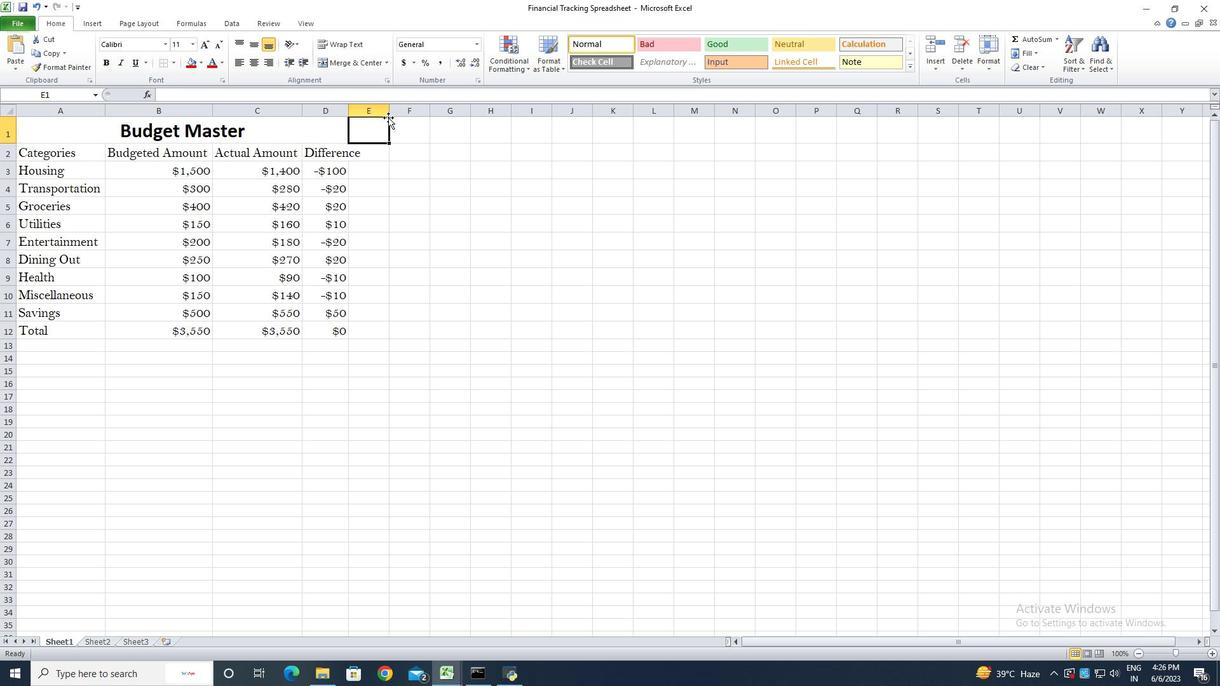 
Action: Mouse pressed left at (388, 113)
Screenshot: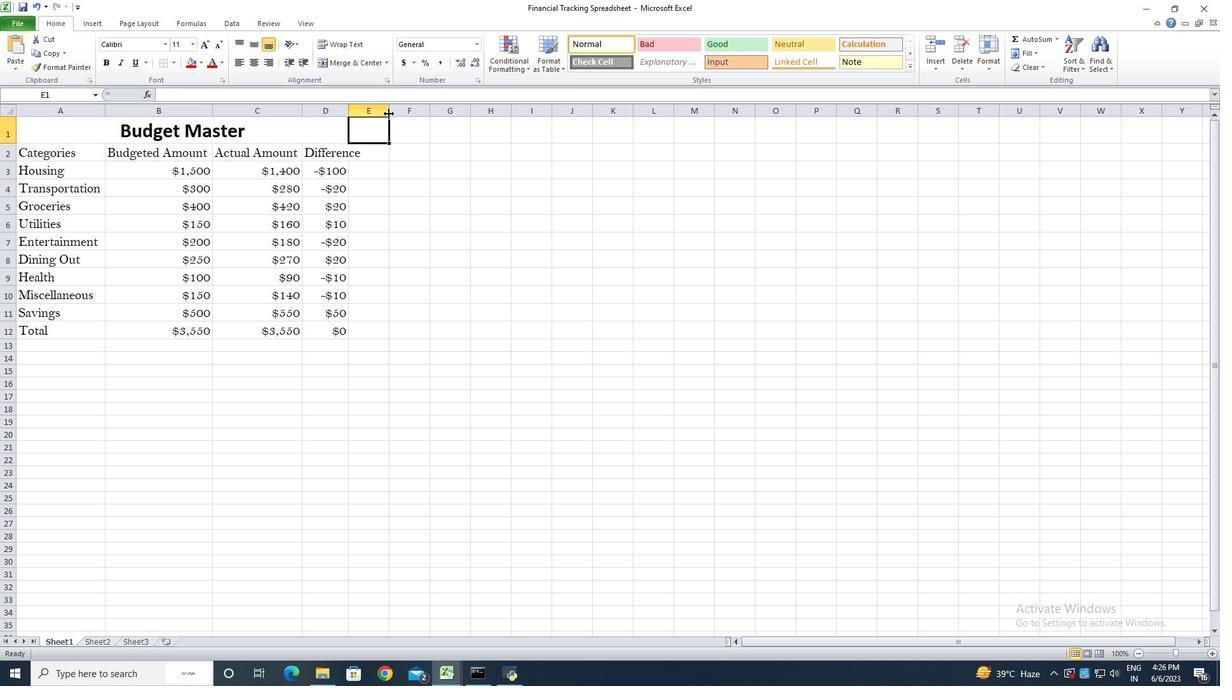 
Action: Mouse moved to (388, 113)
Screenshot: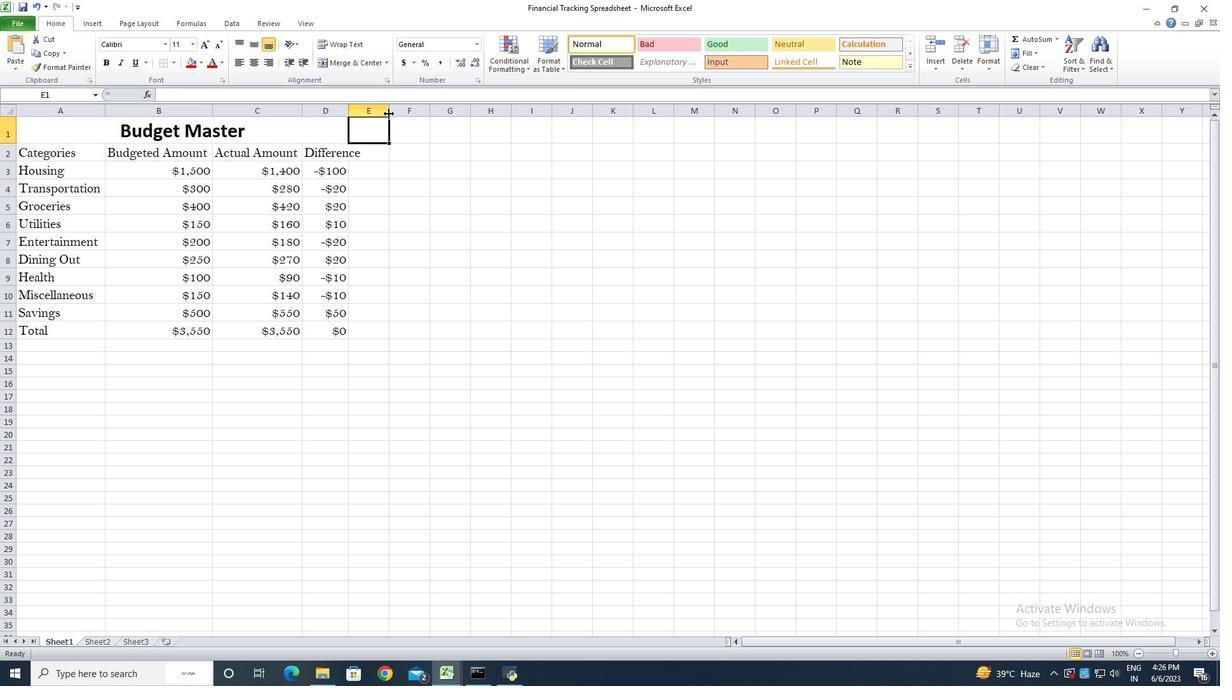 
Action: Mouse pressed left at (388, 113)
Screenshot: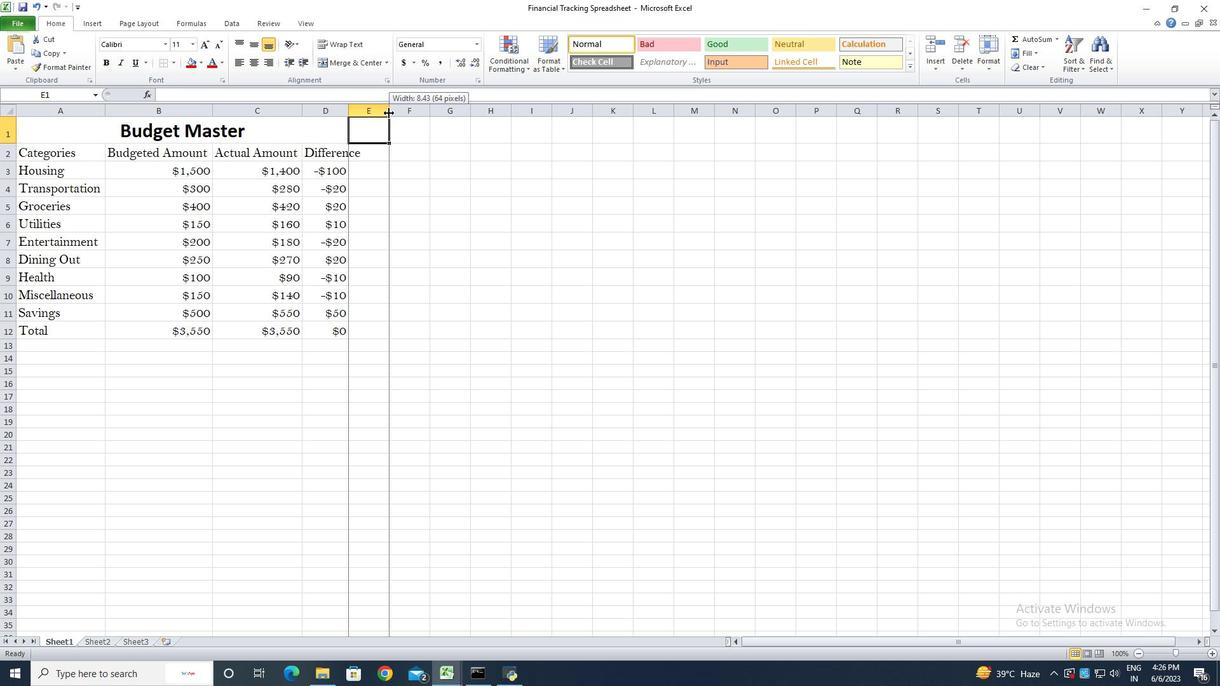 
Action: Mouse moved to (346, 115)
Screenshot: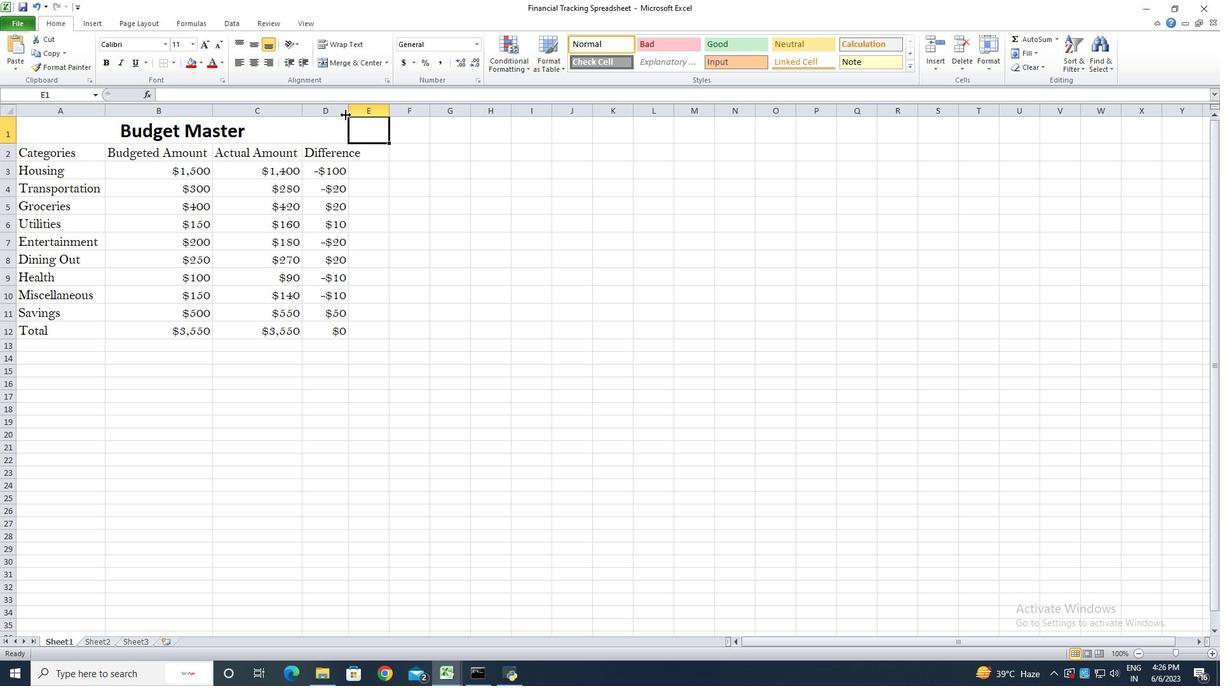 
Action: Mouse pressed left at (346, 115)
Screenshot: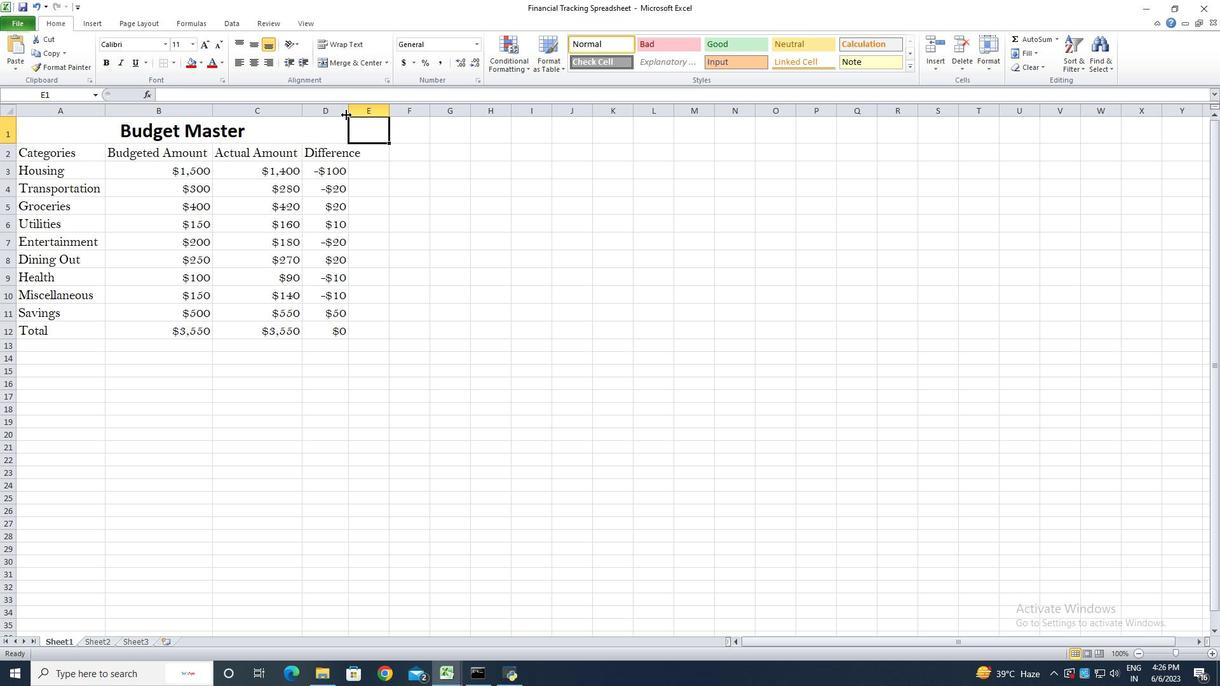 
Action: Mouse pressed left at (346, 115)
Screenshot: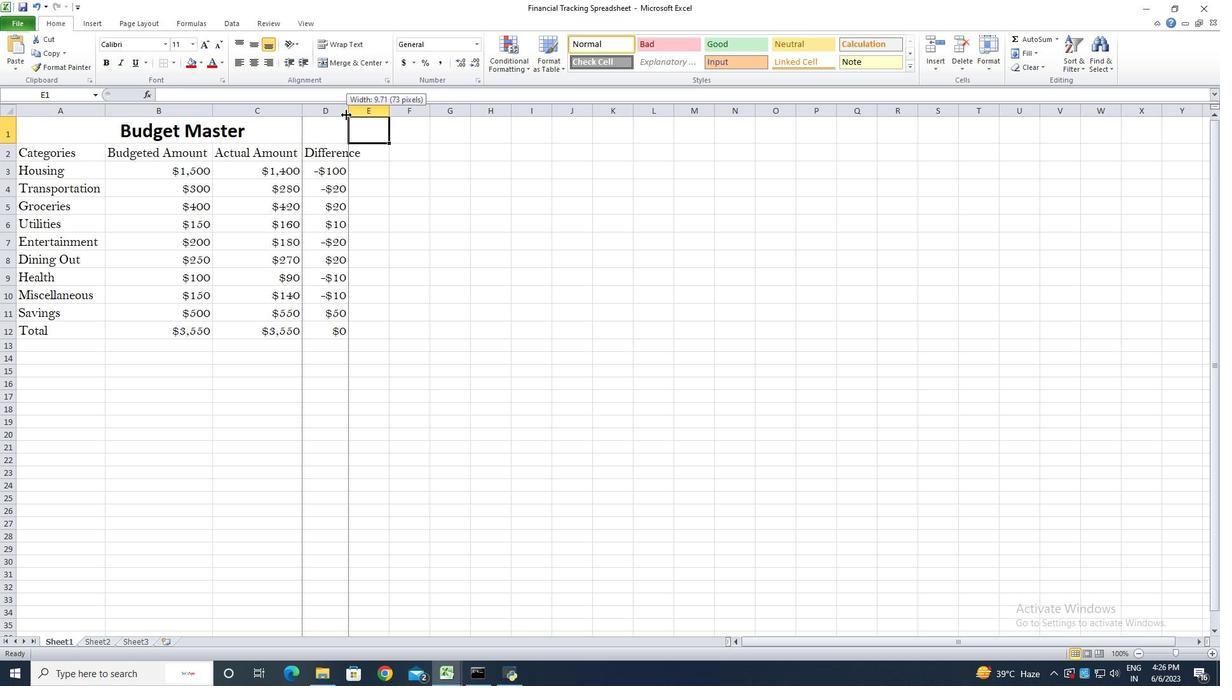 
Action: Mouse moved to (69, 137)
Screenshot: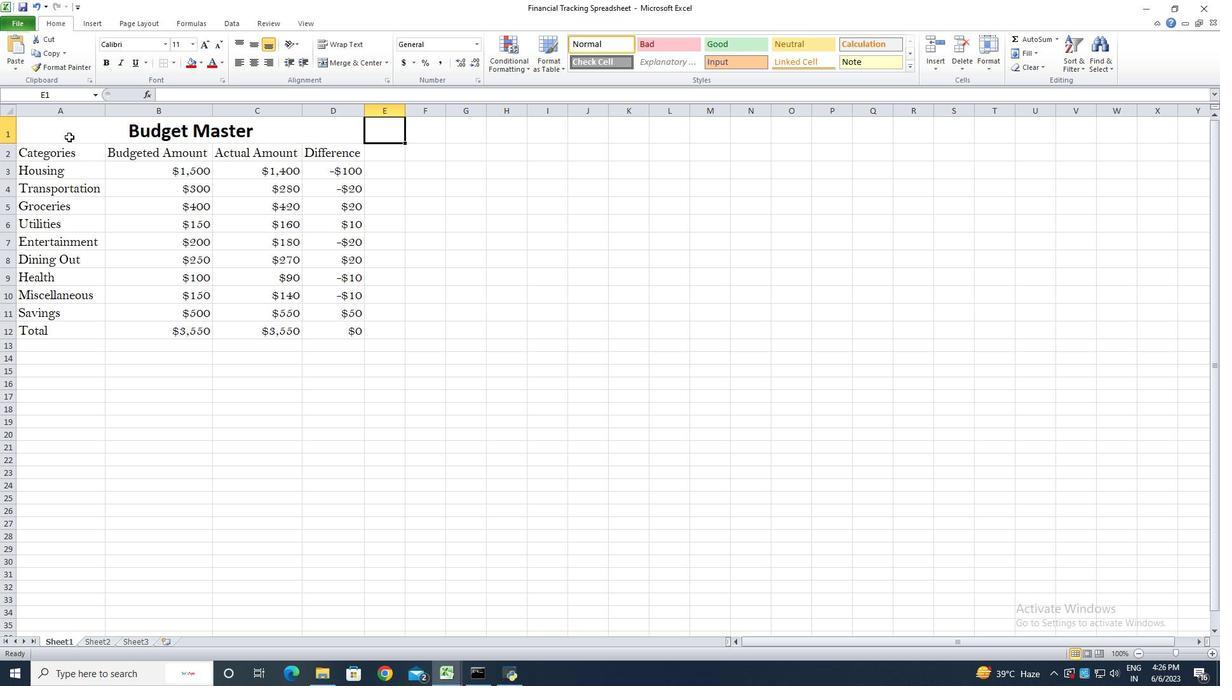 
Action: Mouse pressed left at (69, 137)
Screenshot: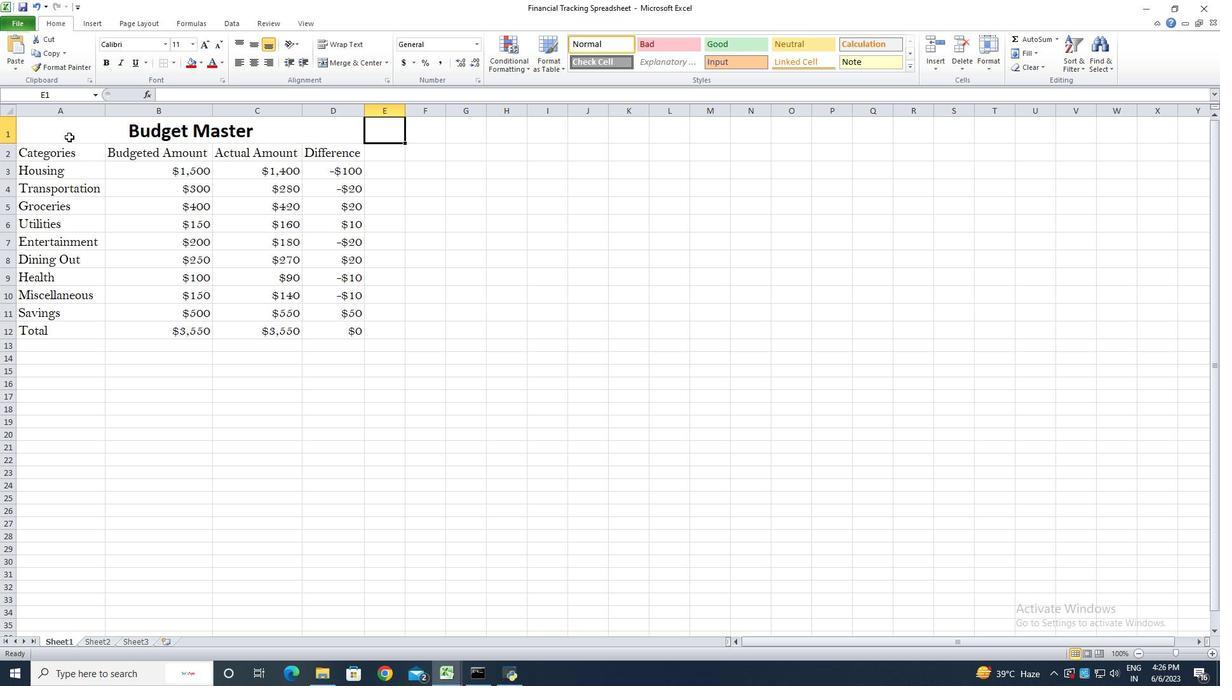 
Action: Mouse moved to (77, 130)
Screenshot: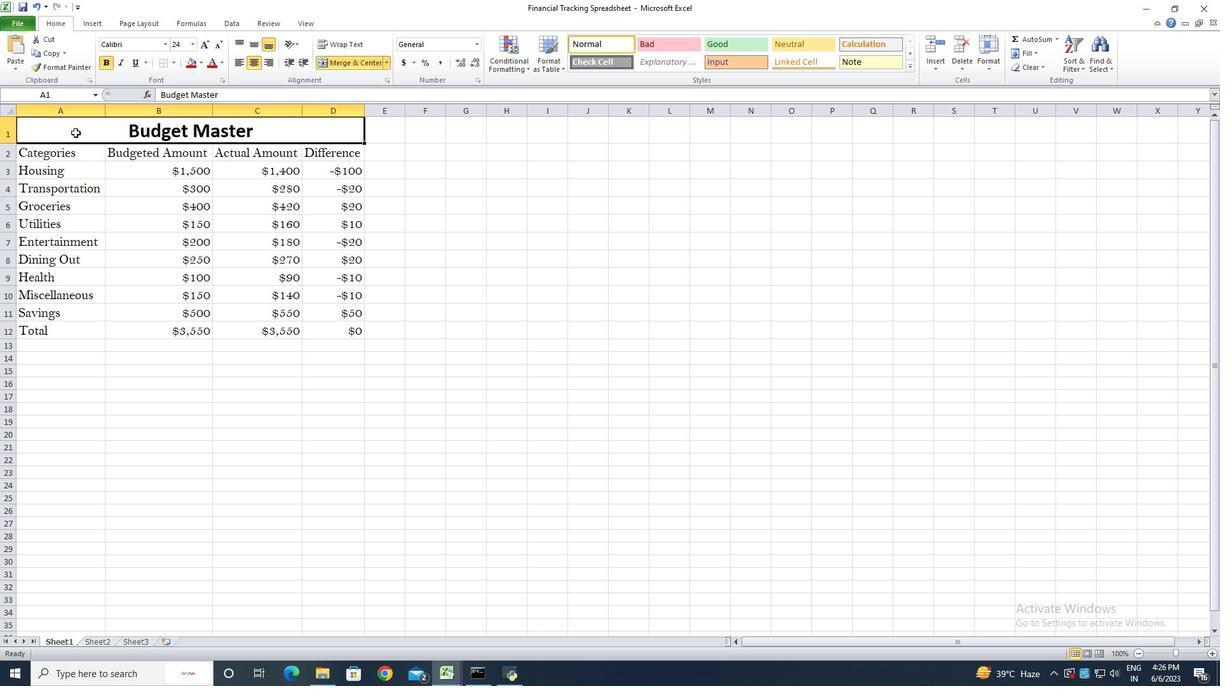 
Action: Mouse pressed left at (77, 130)
Screenshot: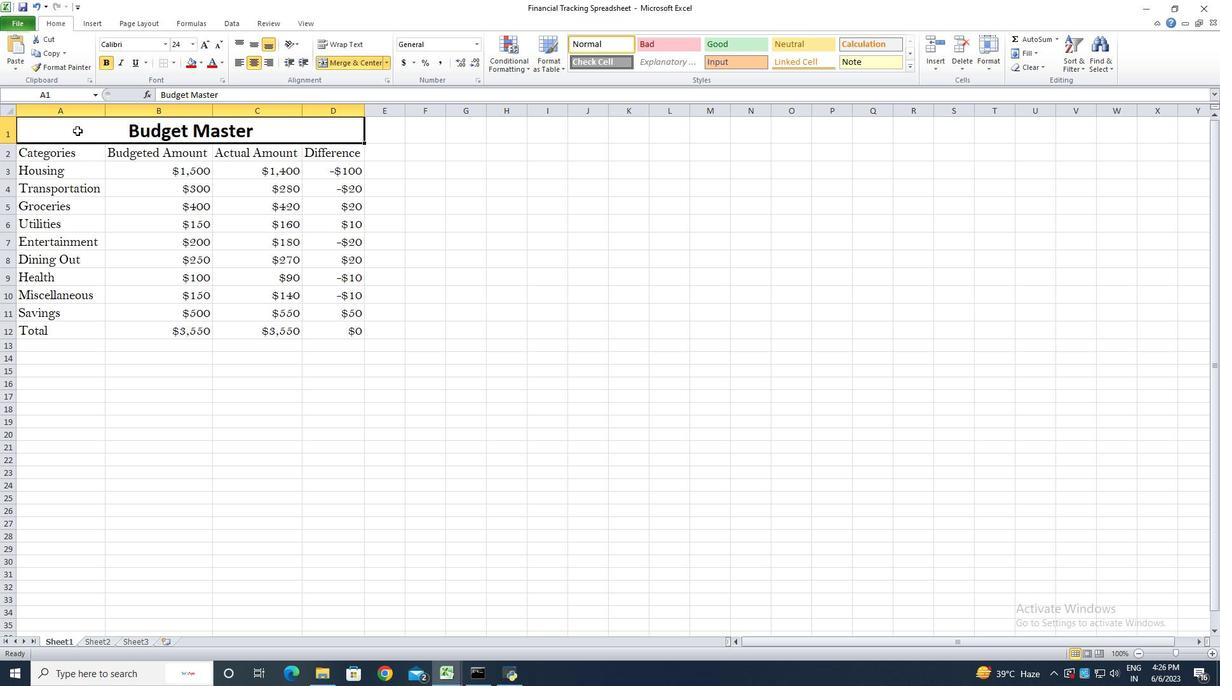 
Action: Mouse moved to (254, 40)
Screenshot: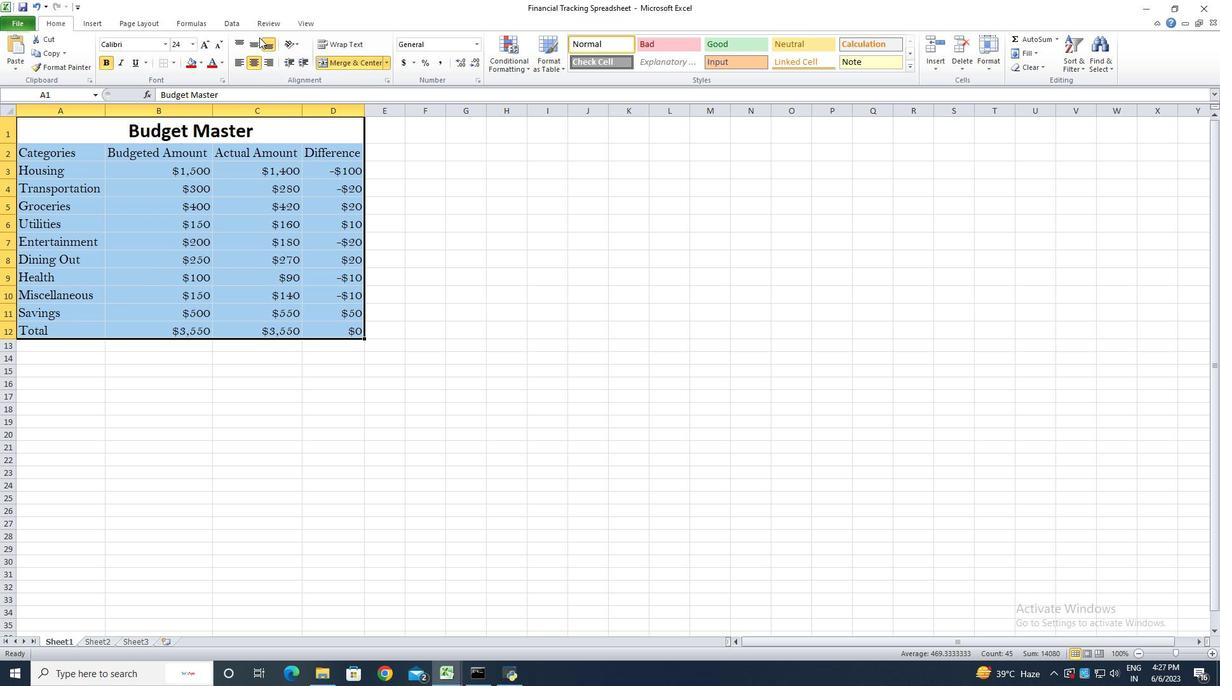 
Action: Mouse pressed left at (254, 40)
Screenshot: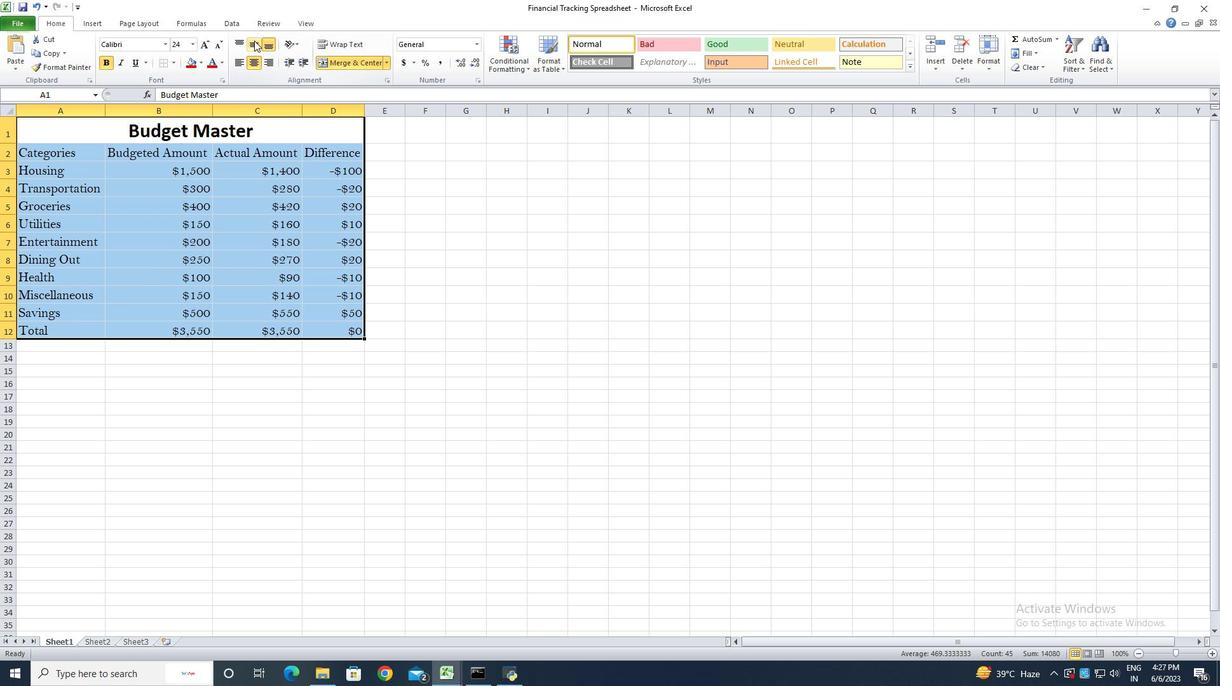 
Action: Mouse moved to (250, 64)
Screenshot: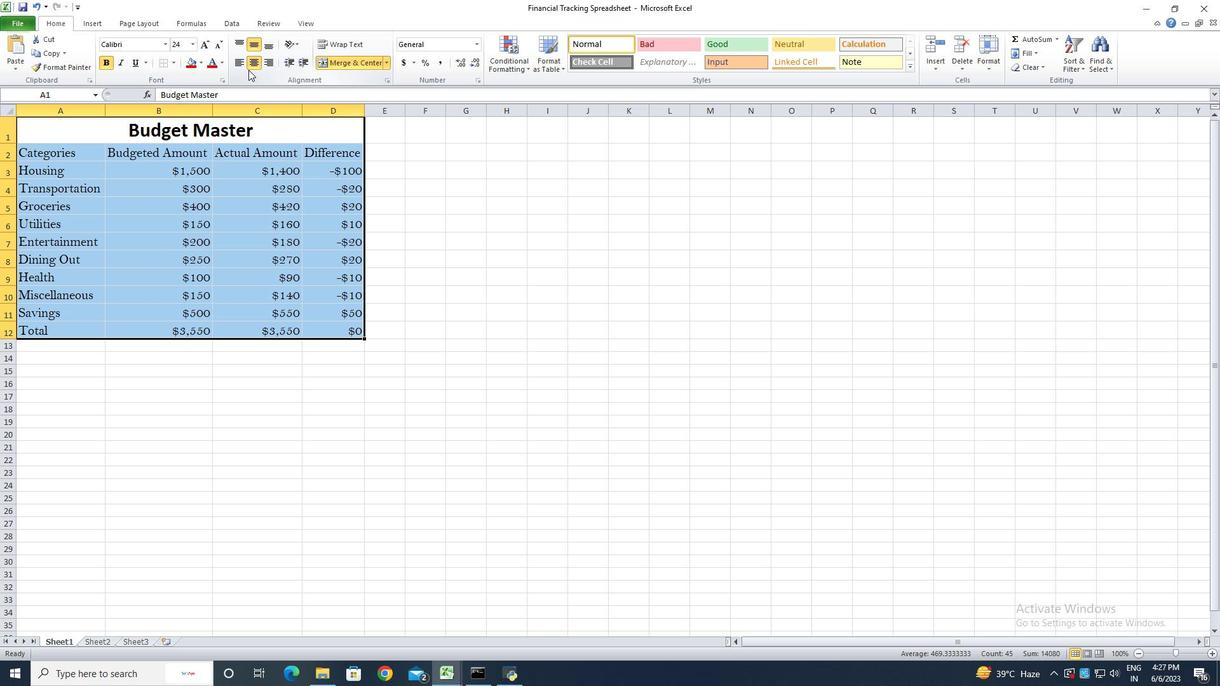 
Action: Mouse pressed left at (250, 64)
Screenshot: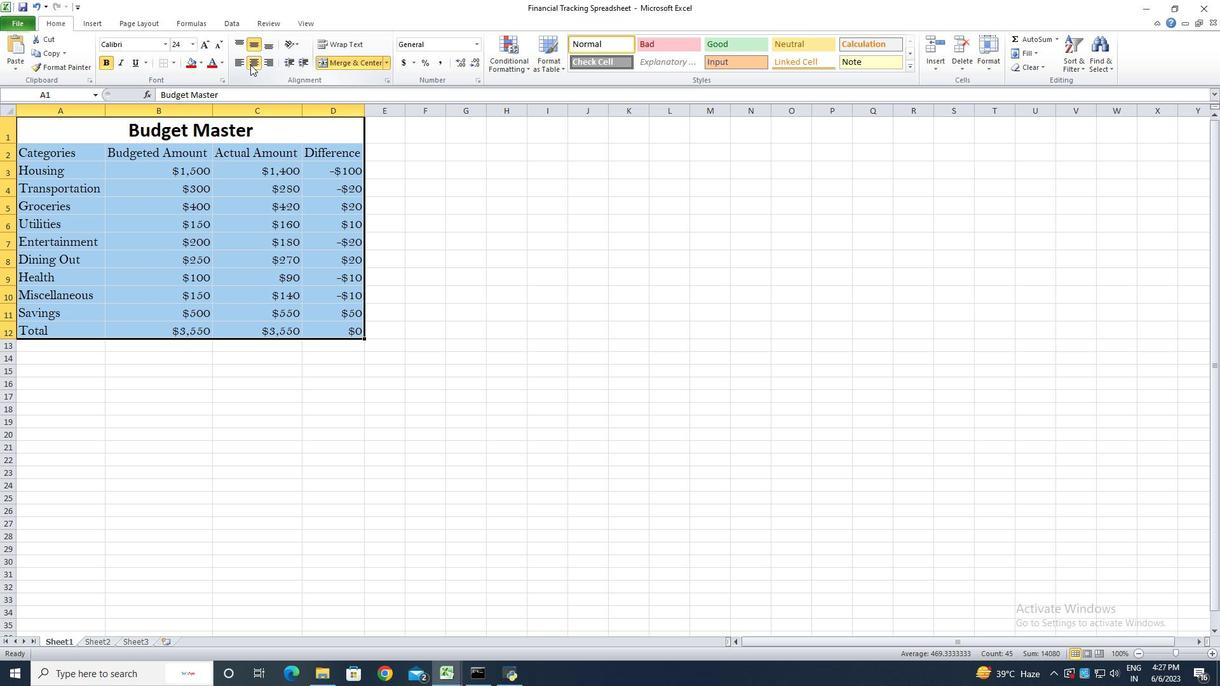 
Action: Mouse moved to (251, 63)
Screenshot: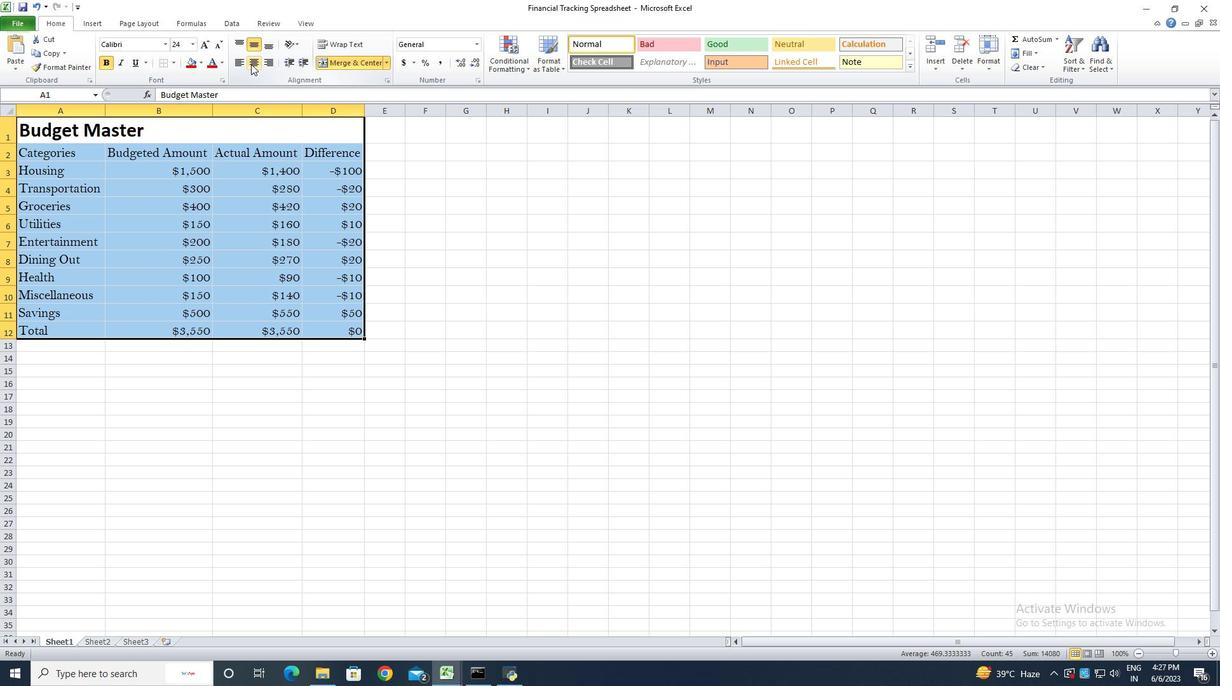 
Action: Mouse pressed left at (251, 63)
Screenshot: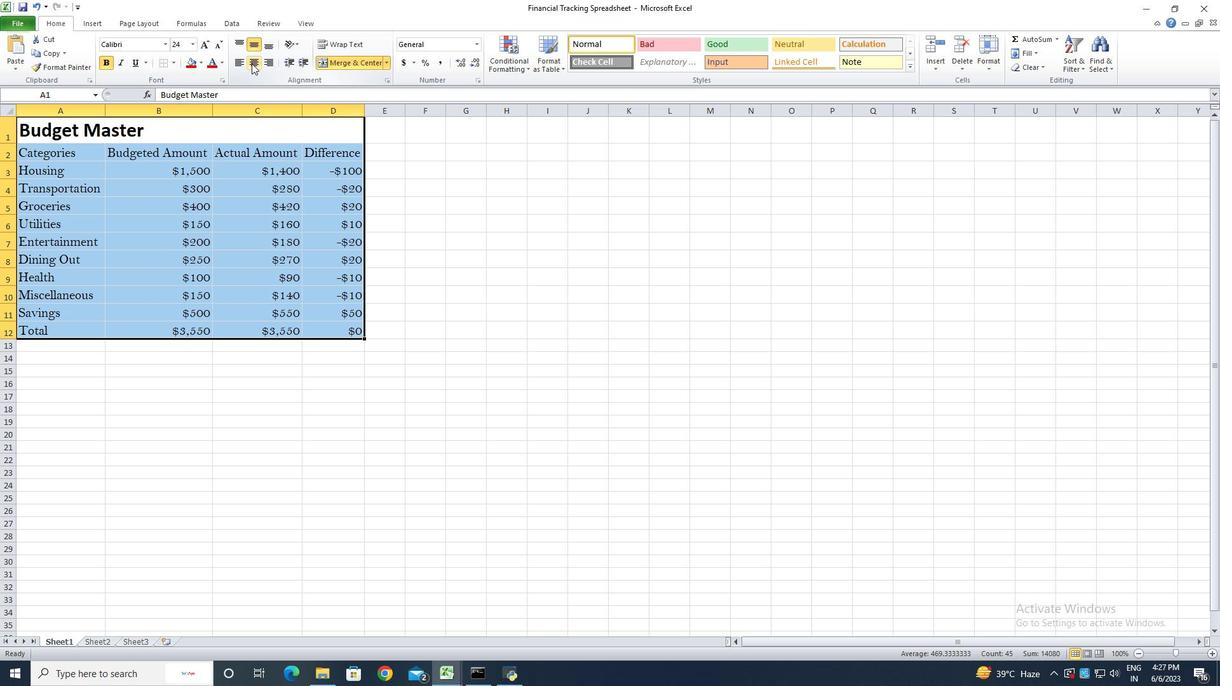 
Action: Mouse moved to (270, 363)
Screenshot: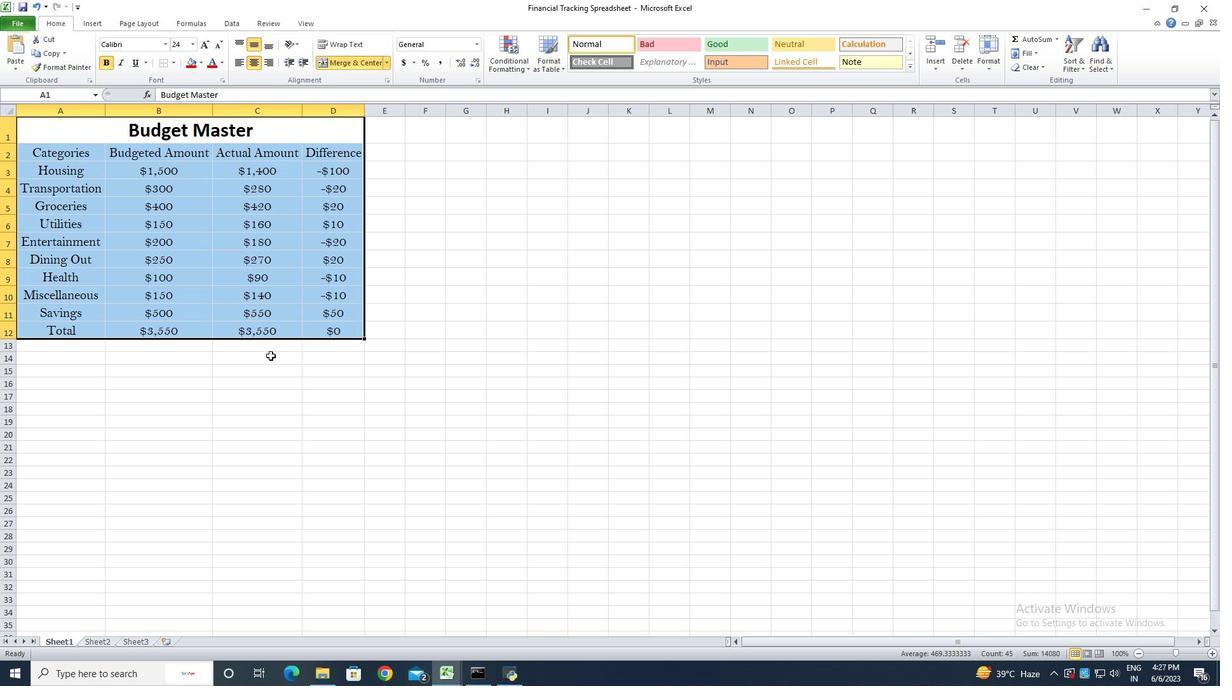 
Action: Mouse pressed left at (270, 363)
Screenshot: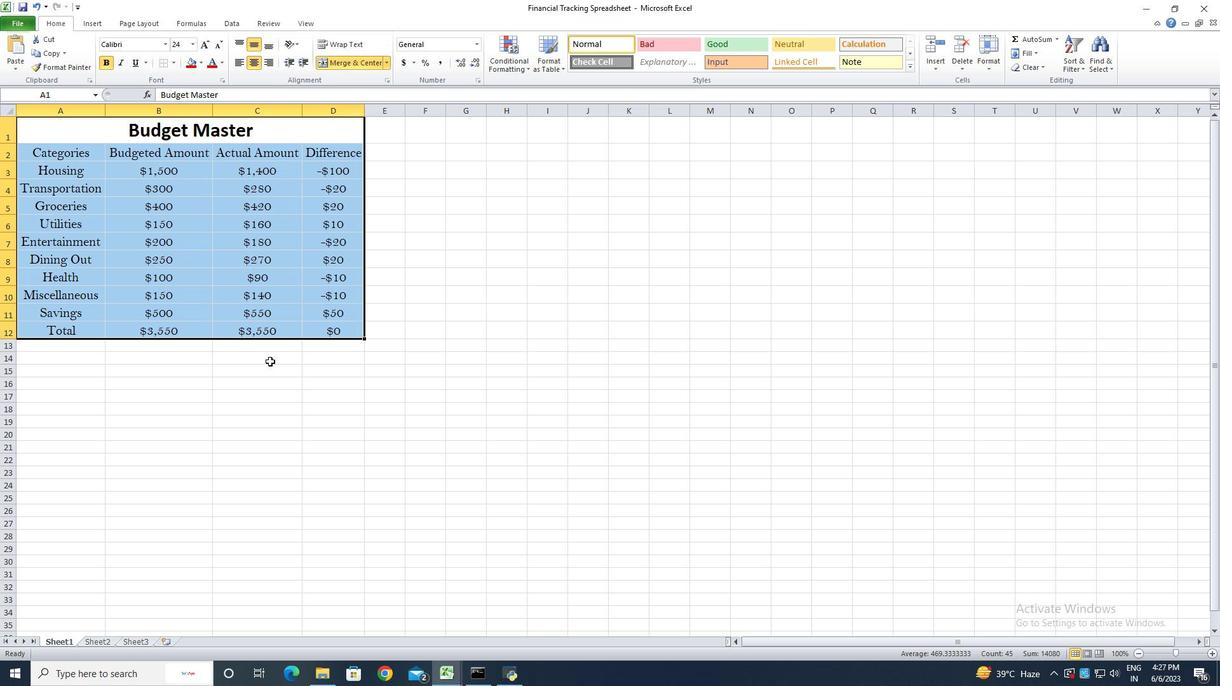 
Action: Key pressed ctrl+S<'\x13'><'\x13'><'\x13'>
Screenshot: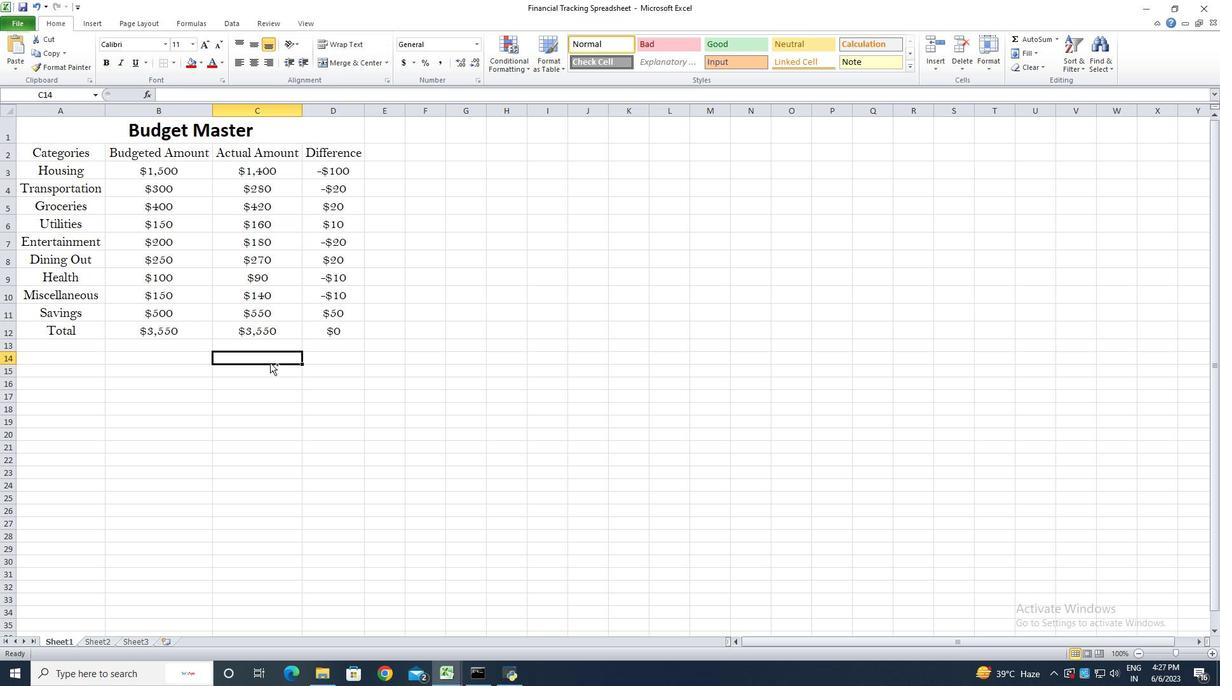 
